 Task: Open Card Conference Performance Review in Board Market Opportunity Analysis and Prioritization to Workspace Enterprise Resource Planning and add a team member Softage.1@softage.net, a label Green, a checklist Project Time Management, an attachment from Trello, a color Green and finally, add a card description 'Update company branding guidelines' and a comment 'This task requires us to be detail-oriented and meticulous, ensuring that we do not miss any important information or details.'. Add a start date 'Jan 18, 1900' with a due date 'Jan 25, 1900'
Action: Mouse moved to (80, 431)
Screenshot: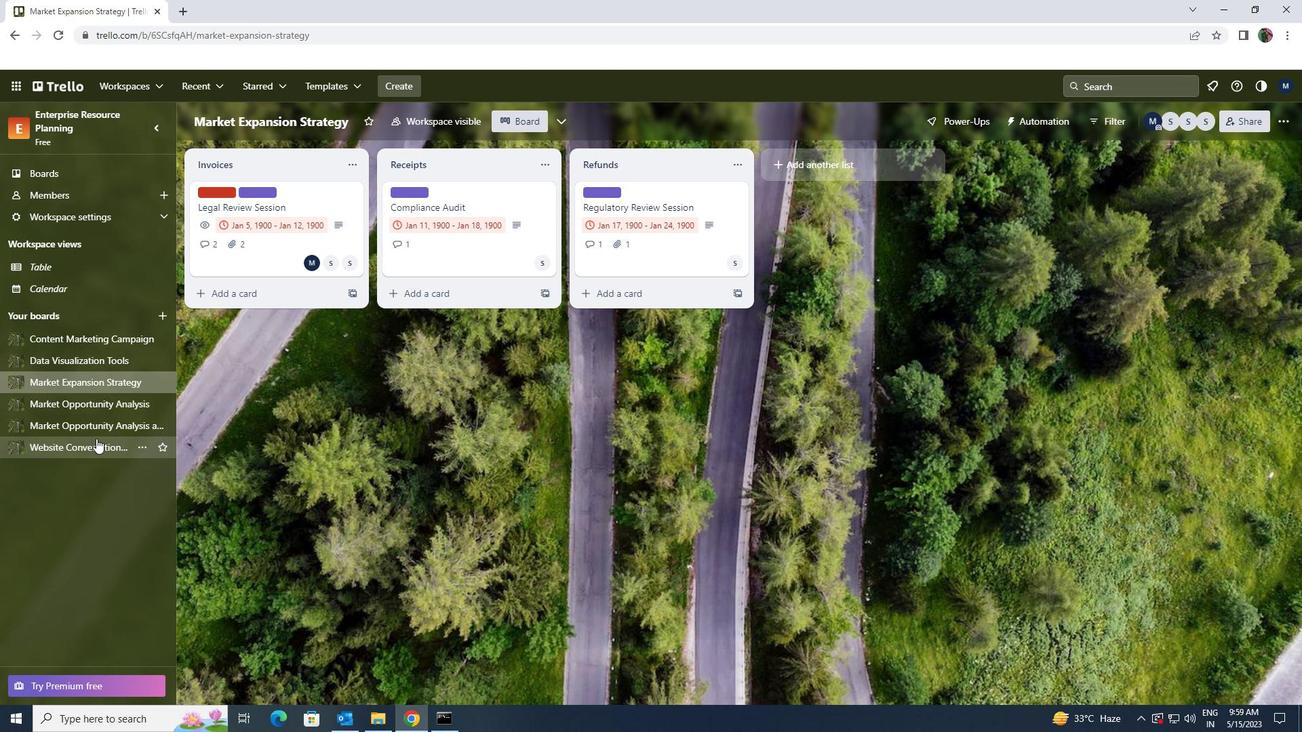 
Action: Mouse pressed left at (80, 431)
Screenshot: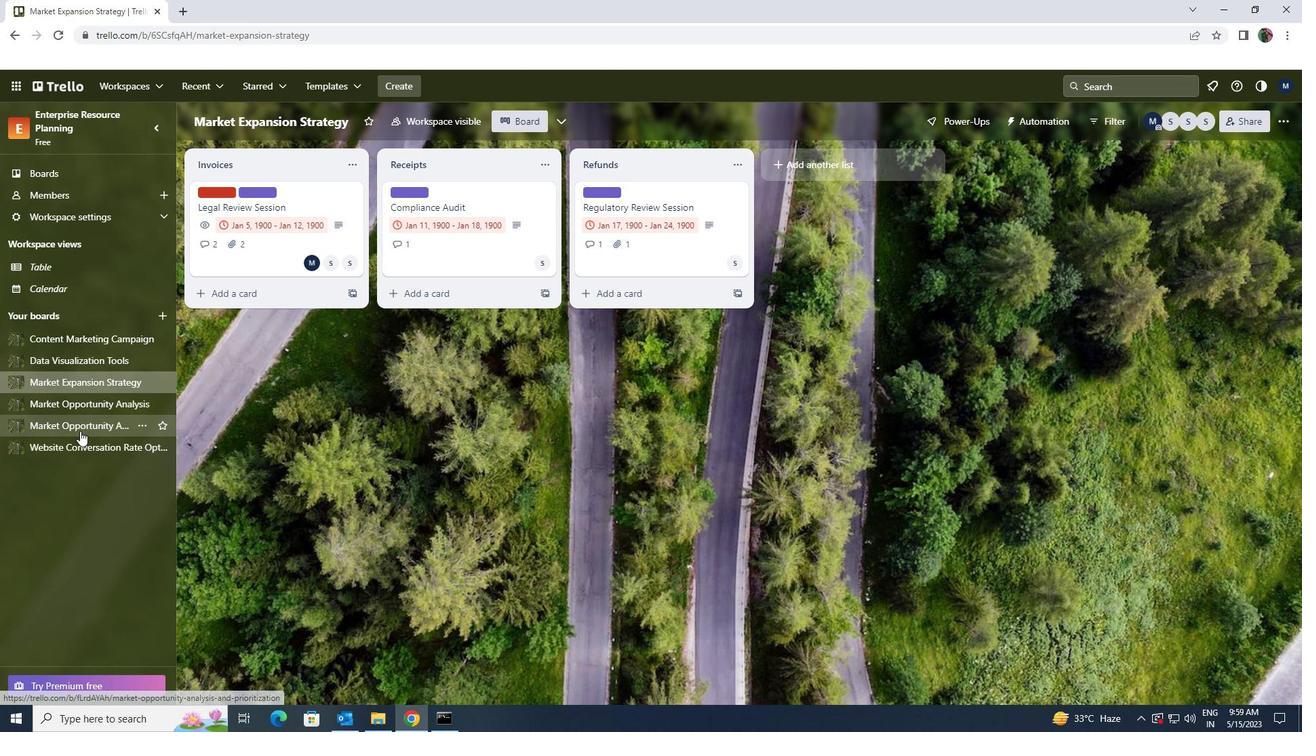 
Action: Mouse moved to (611, 195)
Screenshot: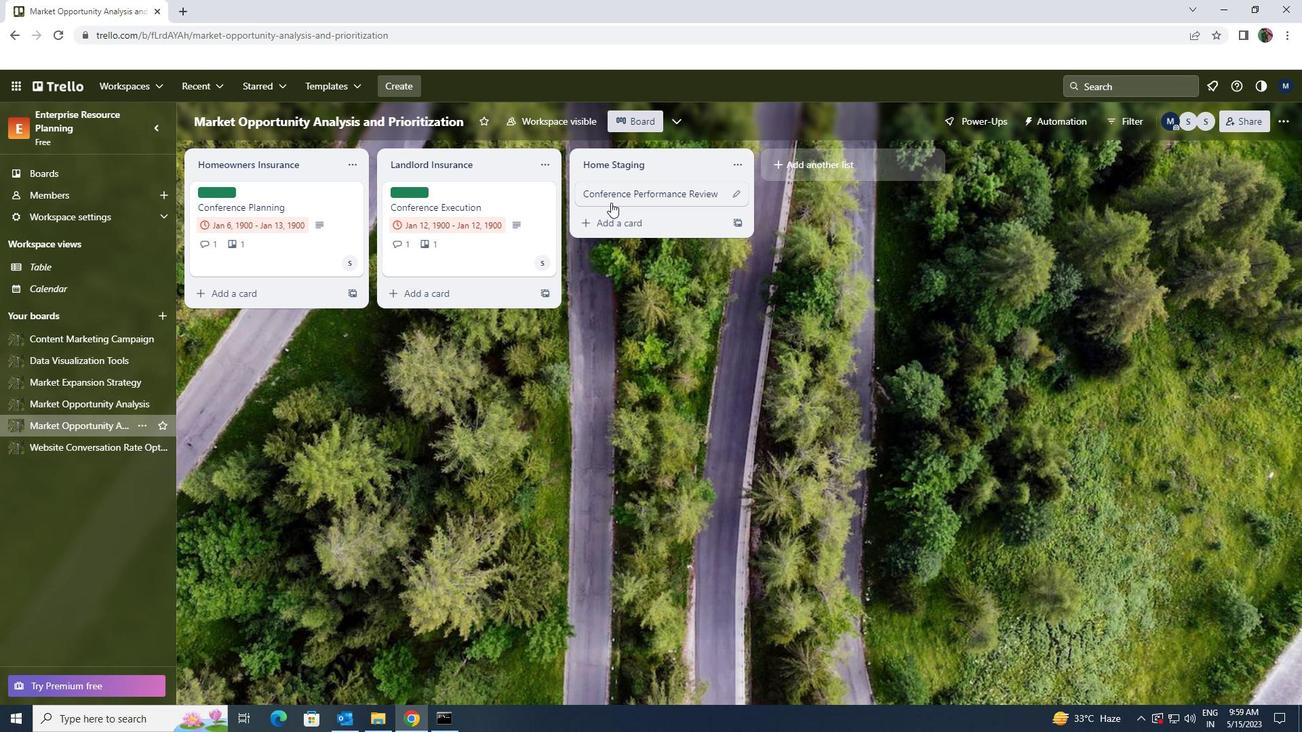 
Action: Mouse pressed left at (611, 195)
Screenshot: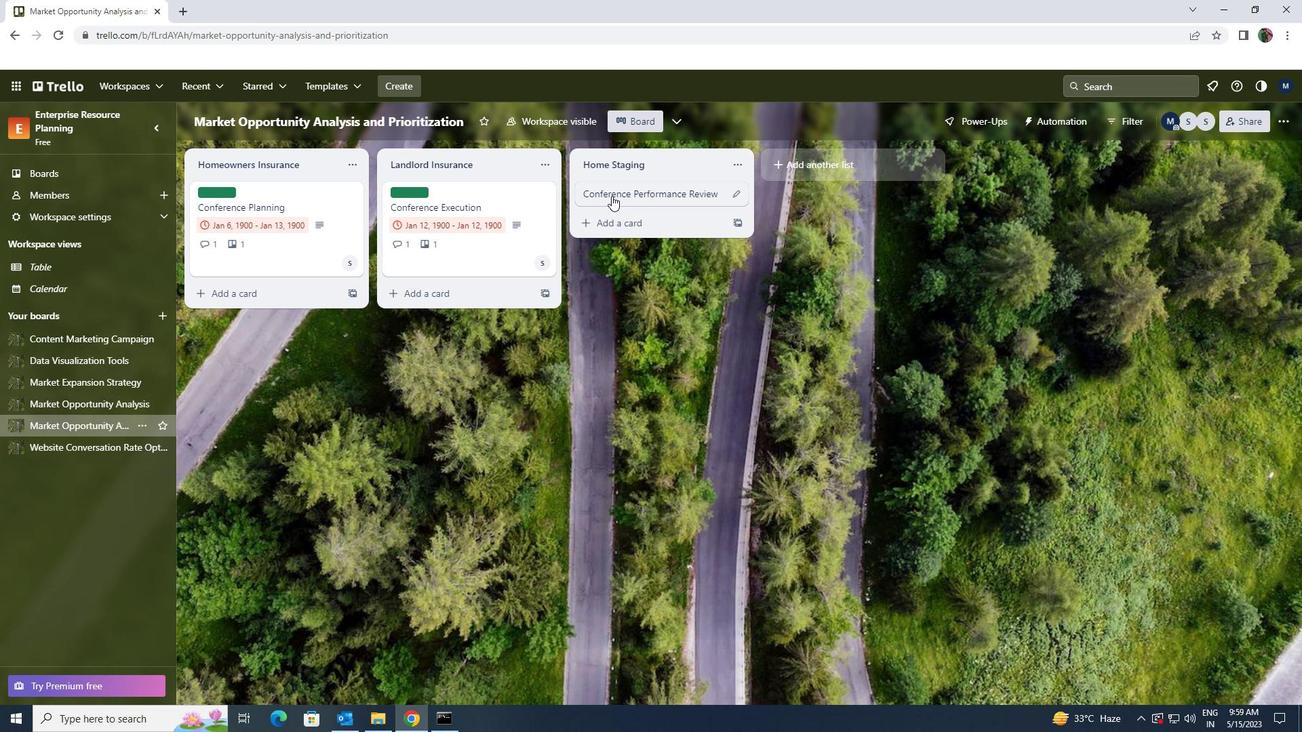 
Action: Mouse moved to (806, 236)
Screenshot: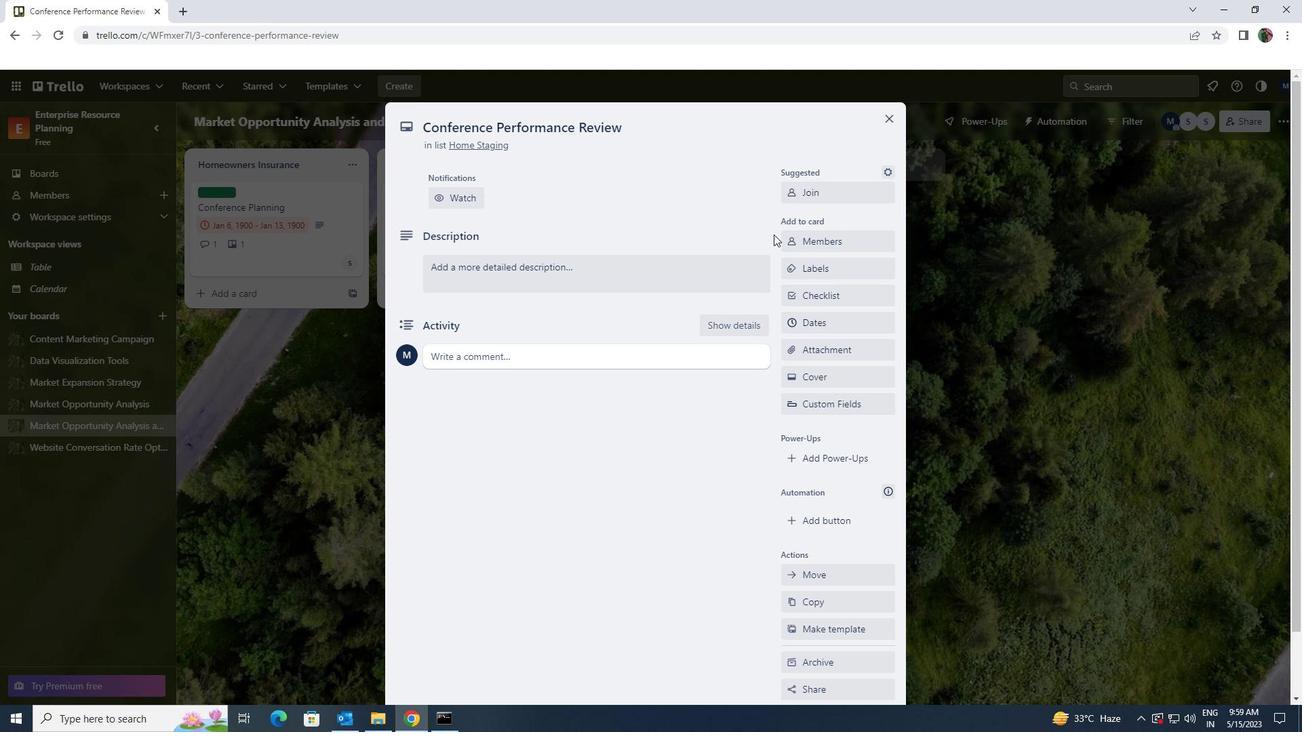 
Action: Mouse pressed left at (806, 236)
Screenshot: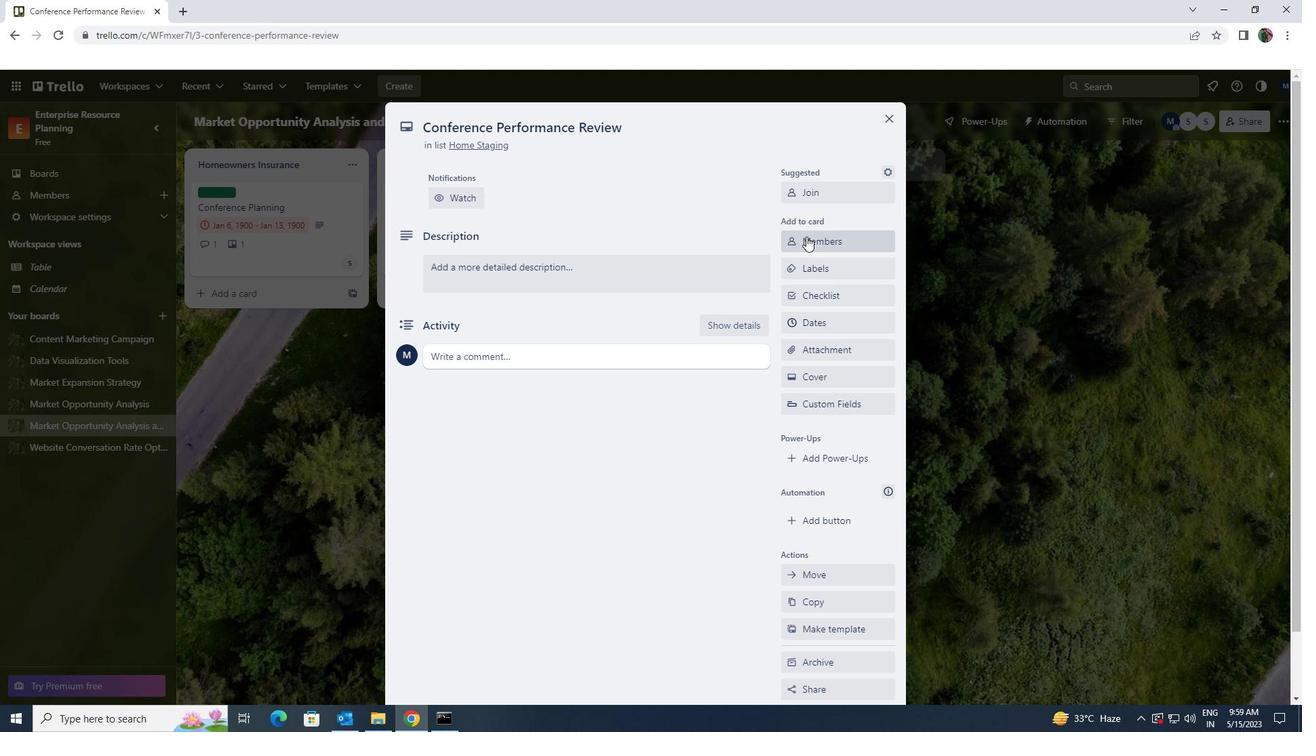 
Action: Key pressed sog<Key.backspace>ftage.1<Key.shift><Key.shift><Key.shift><Key.shift><Key.shift><Key.shift><Key.shift><Key.shift><Key.shift><Key.shift><Key.shift><Key.shift><Key.shift><Key.shift><Key.shift><Key.shift><Key.shift>@SOFTAGE.M<Key.backspace>NET
Screenshot: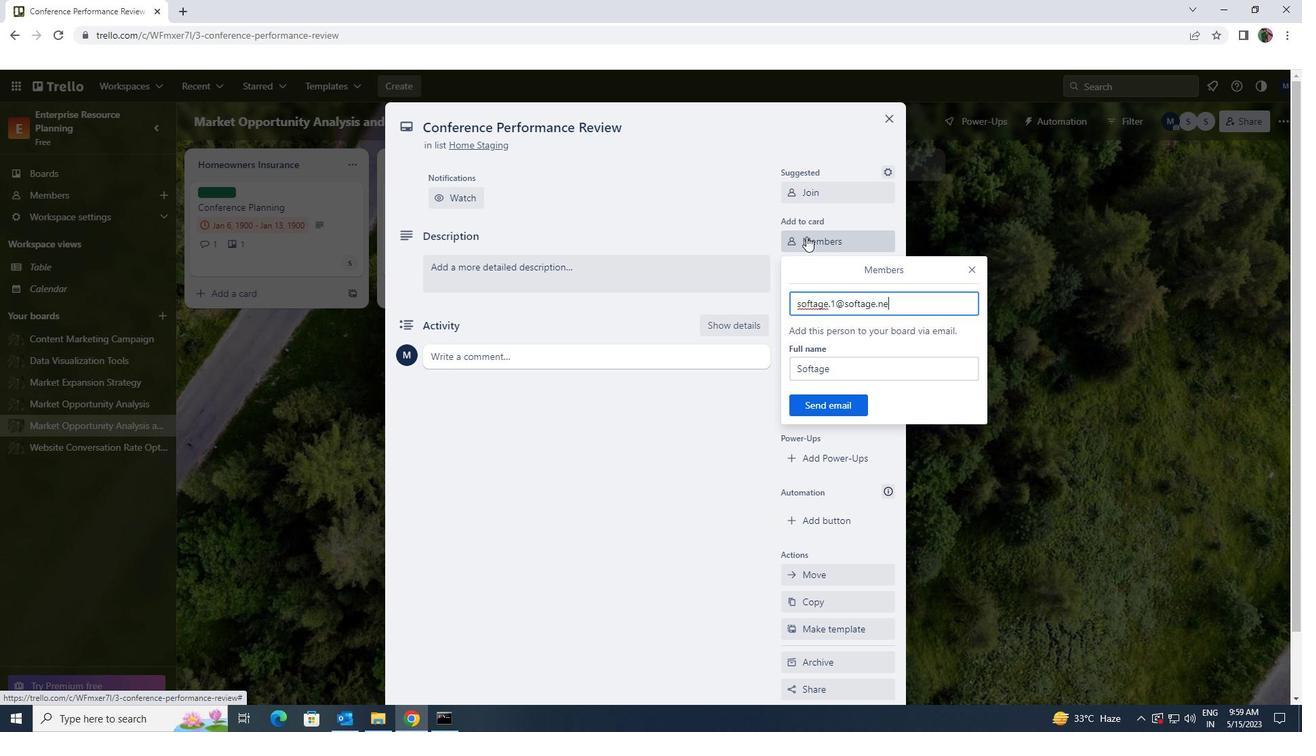 
Action: Mouse moved to (833, 396)
Screenshot: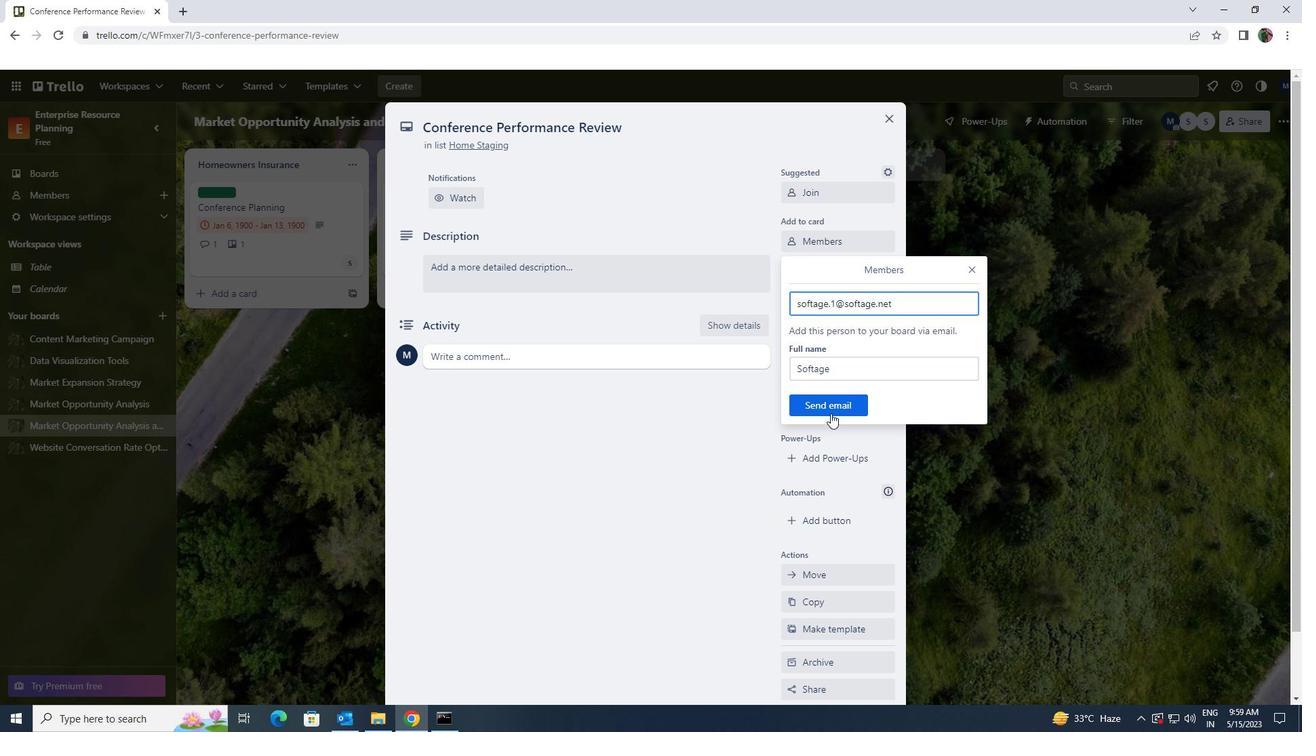 
Action: Mouse pressed left at (833, 396)
Screenshot: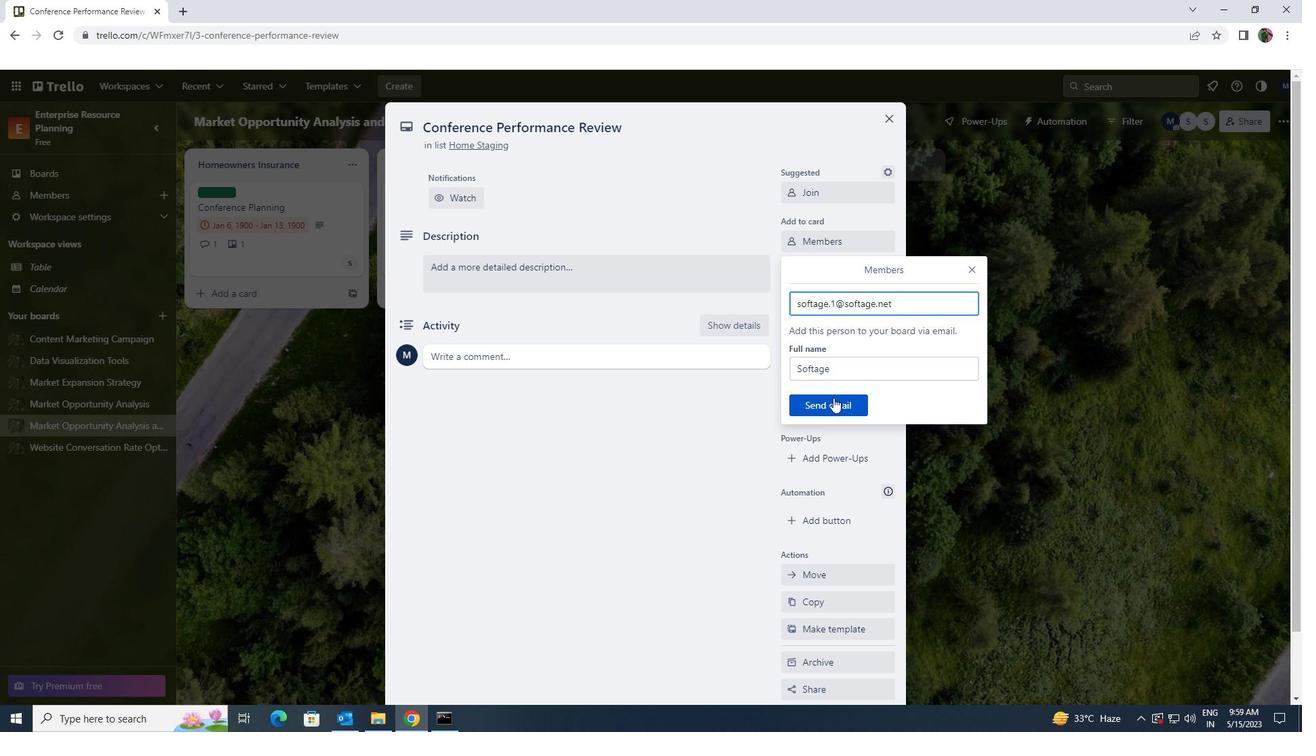 
Action: Mouse moved to (847, 274)
Screenshot: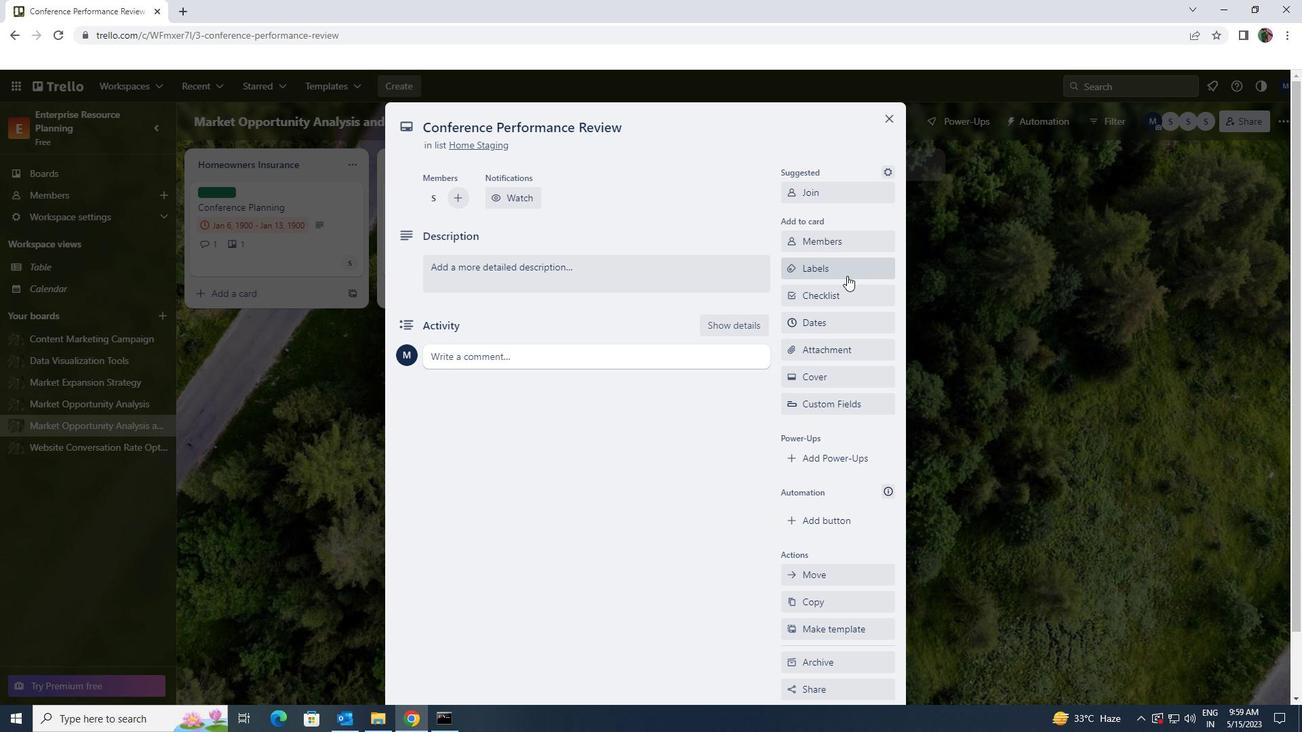 
Action: Mouse pressed left at (847, 274)
Screenshot: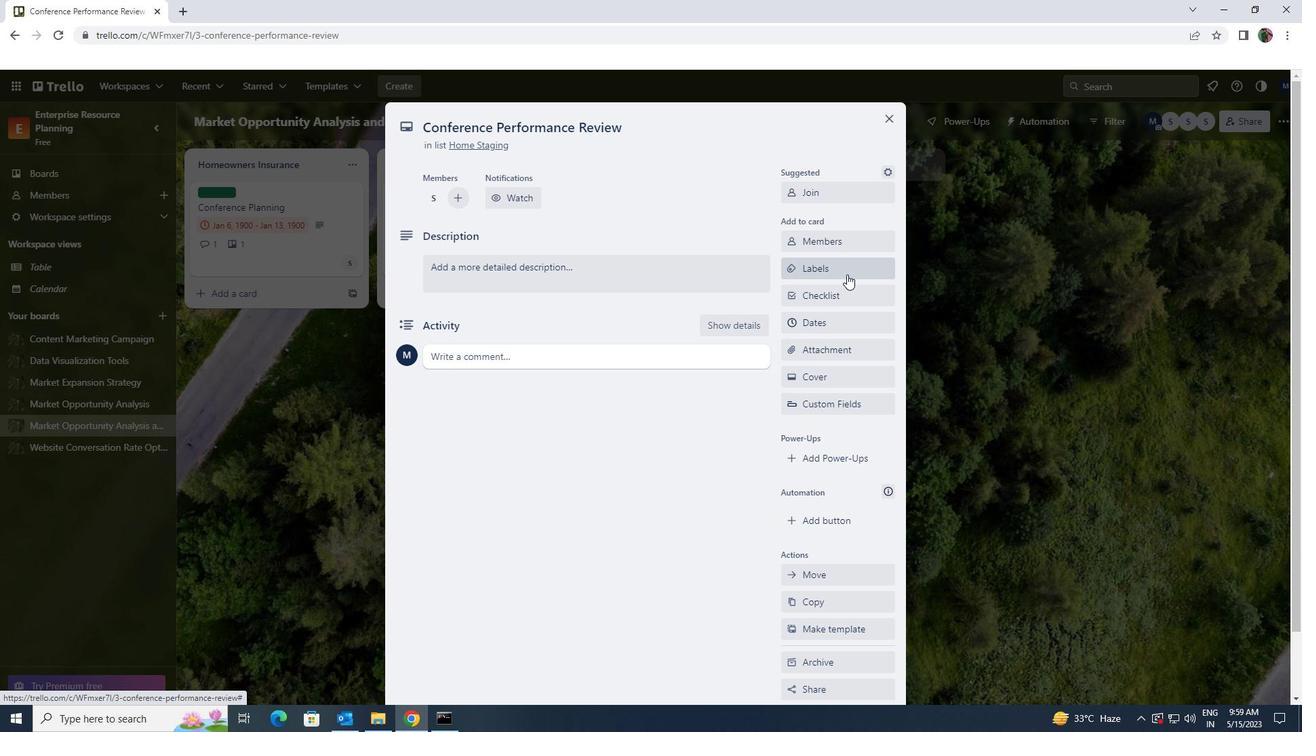
Action: Mouse moved to (895, 553)
Screenshot: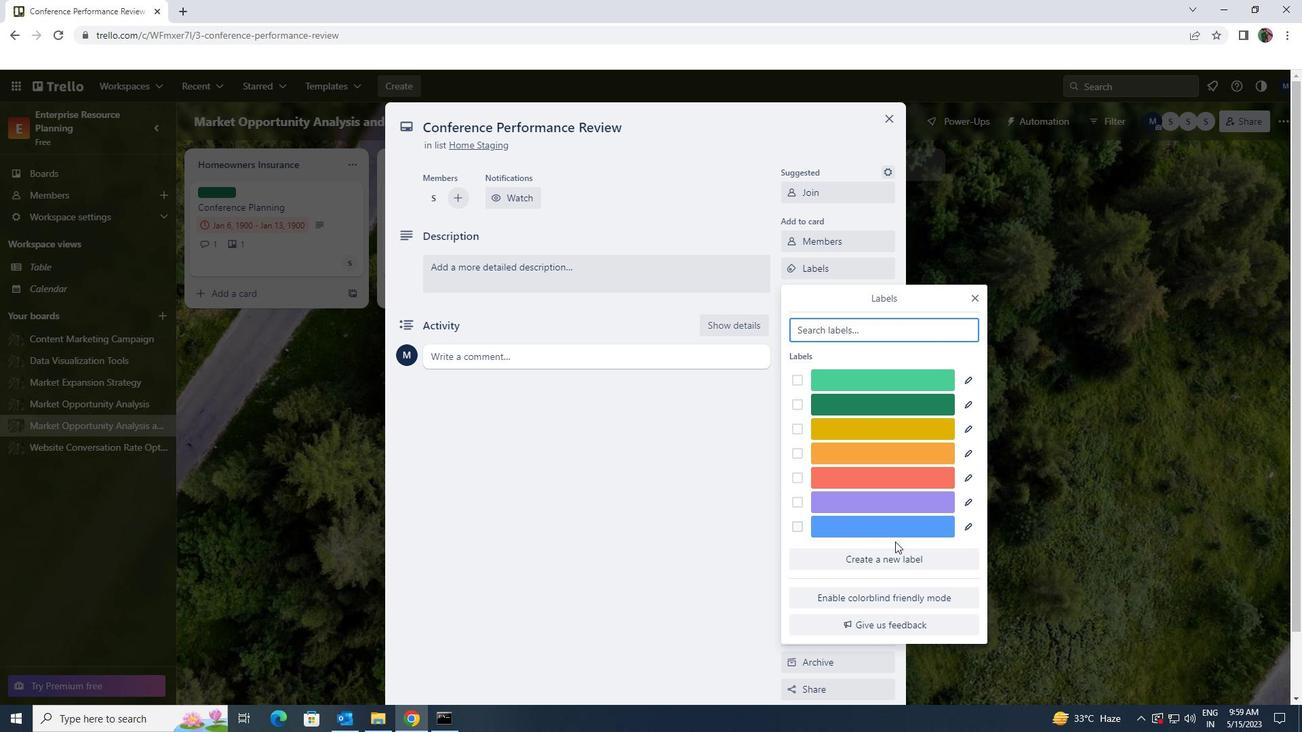 
Action: Mouse pressed left at (895, 553)
Screenshot: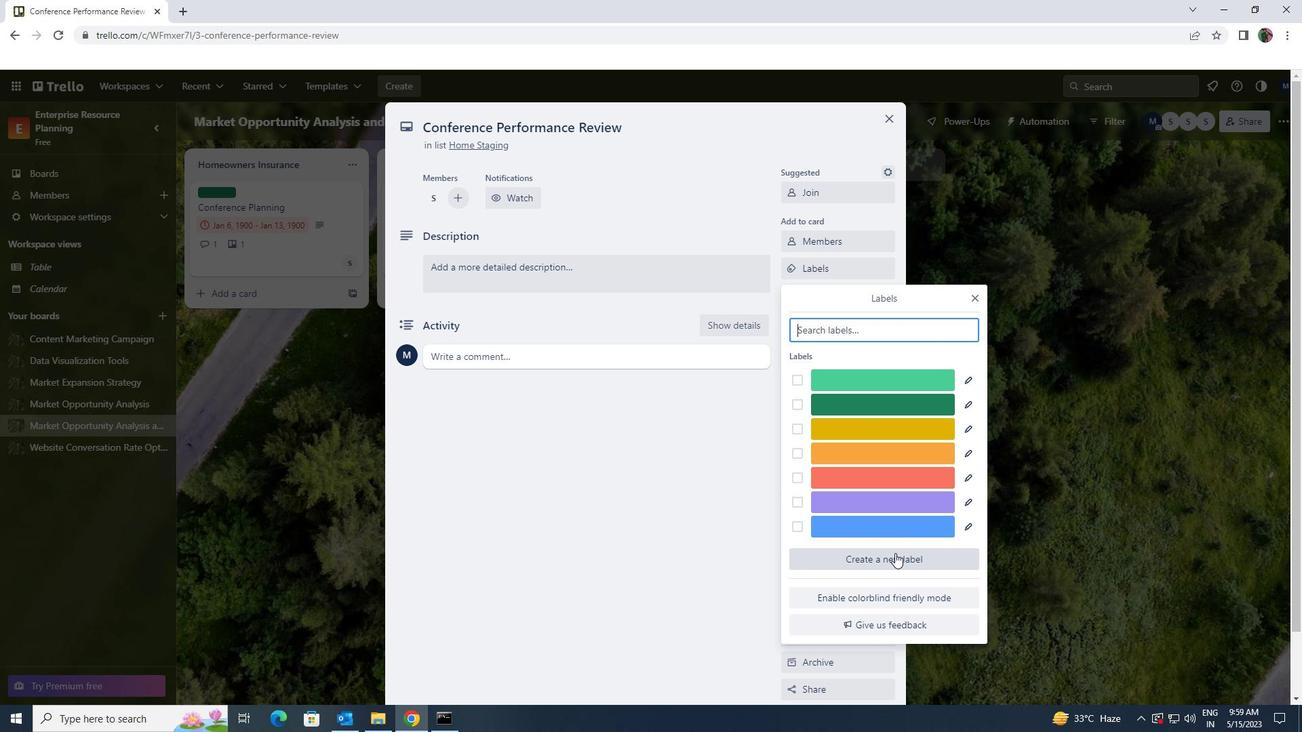 
Action: Mouse moved to (803, 512)
Screenshot: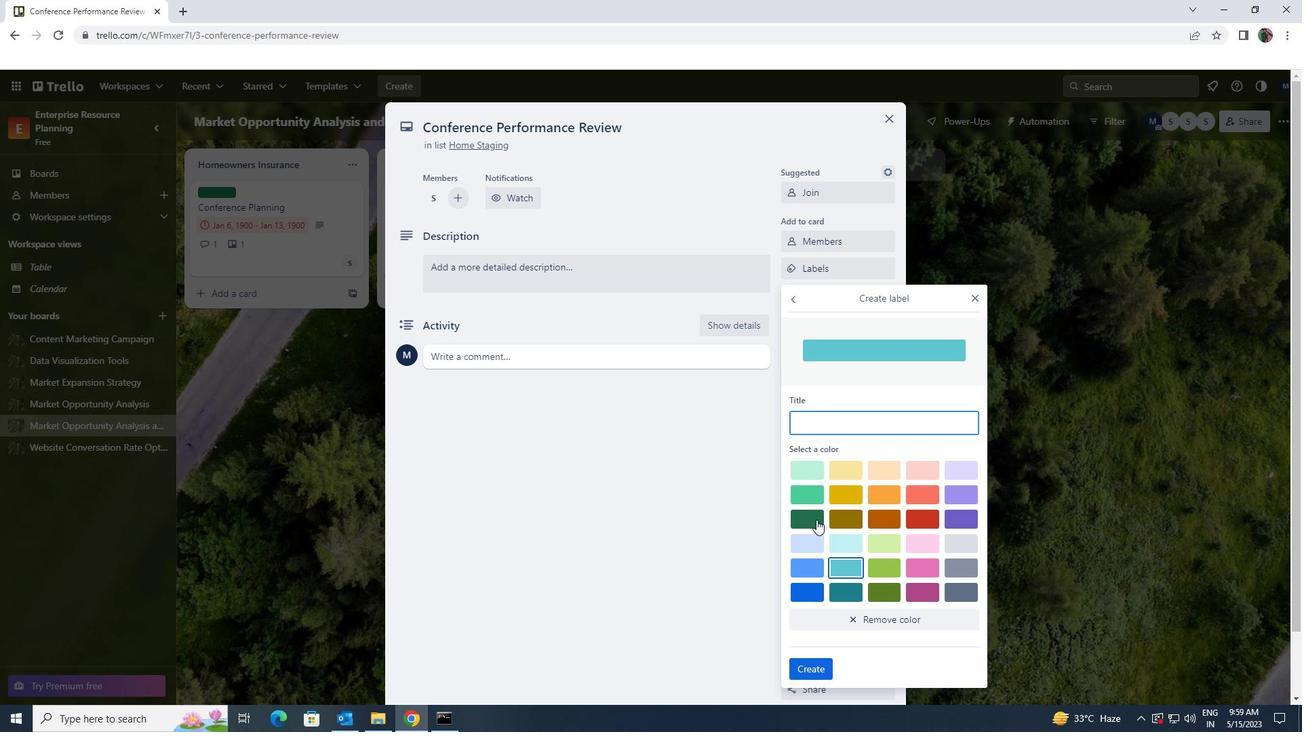 
Action: Mouse pressed left at (803, 512)
Screenshot: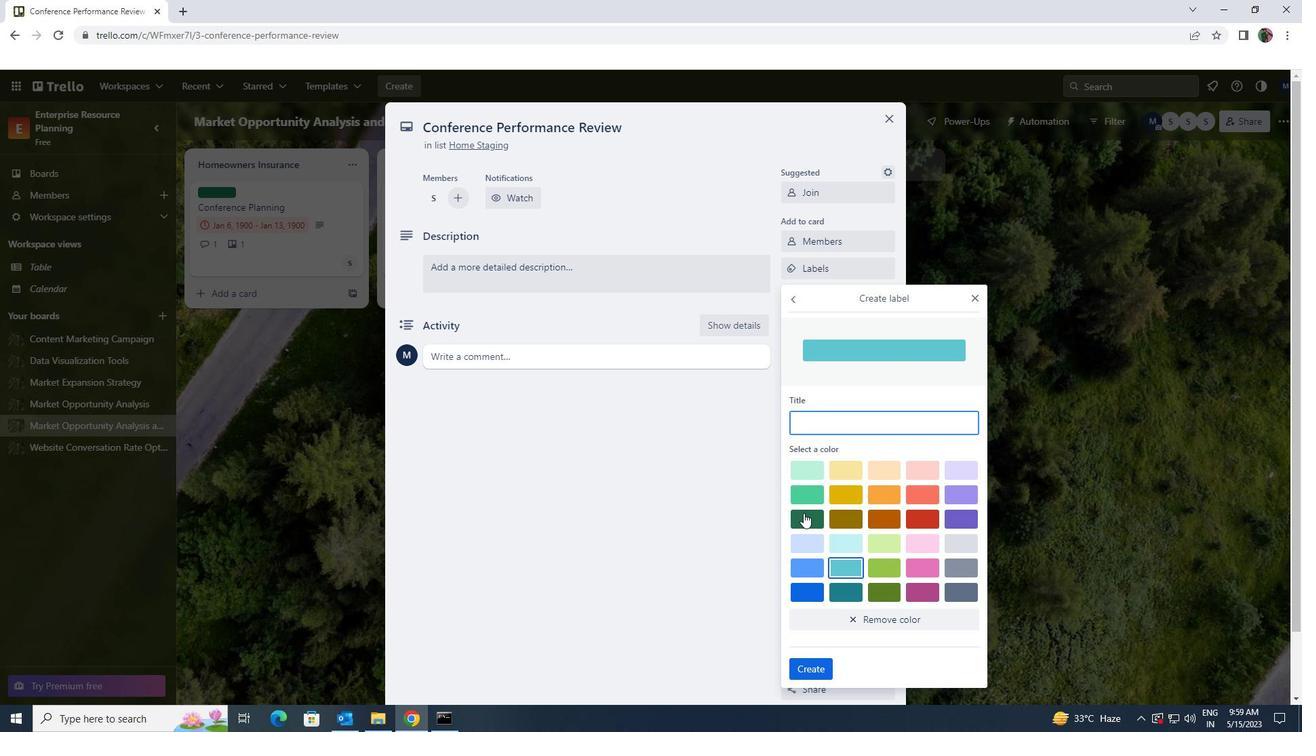 
Action: Mouse moved to (818, 674)
Screenshot: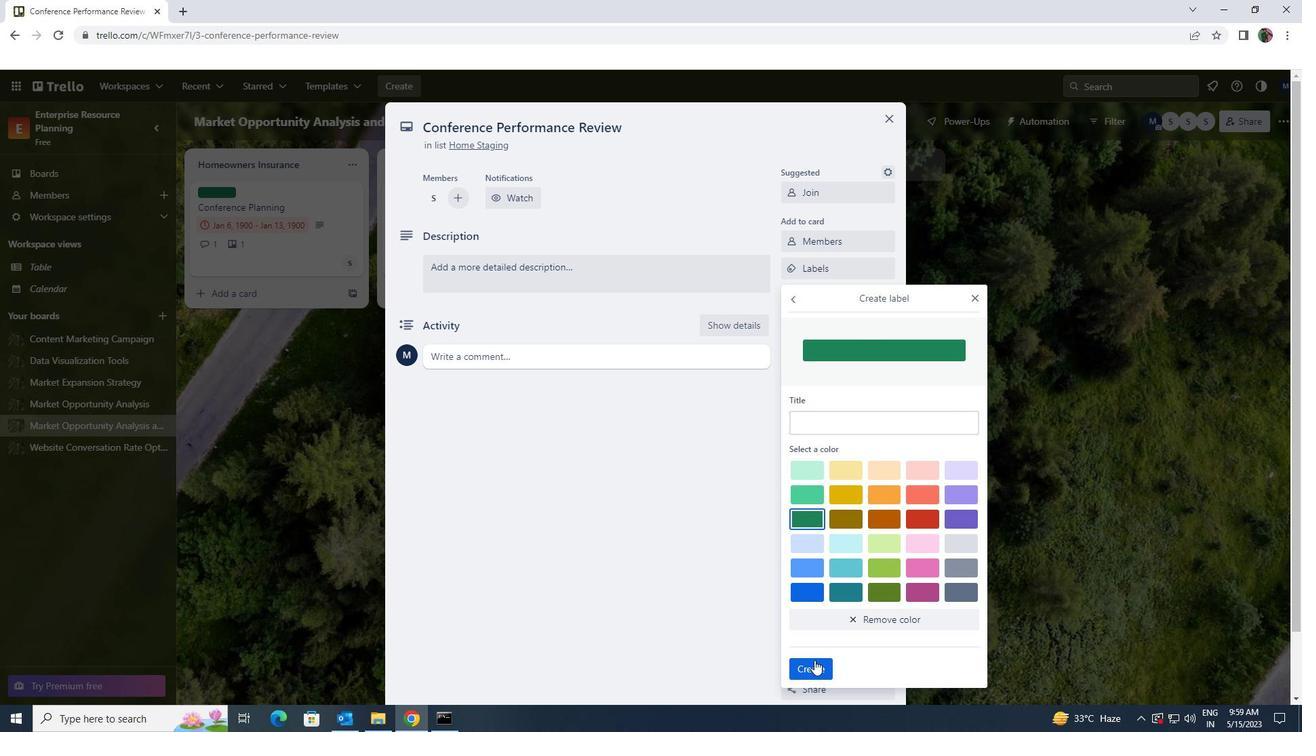 
Action: Mouse pressed left at (818, 674)
Screenshot: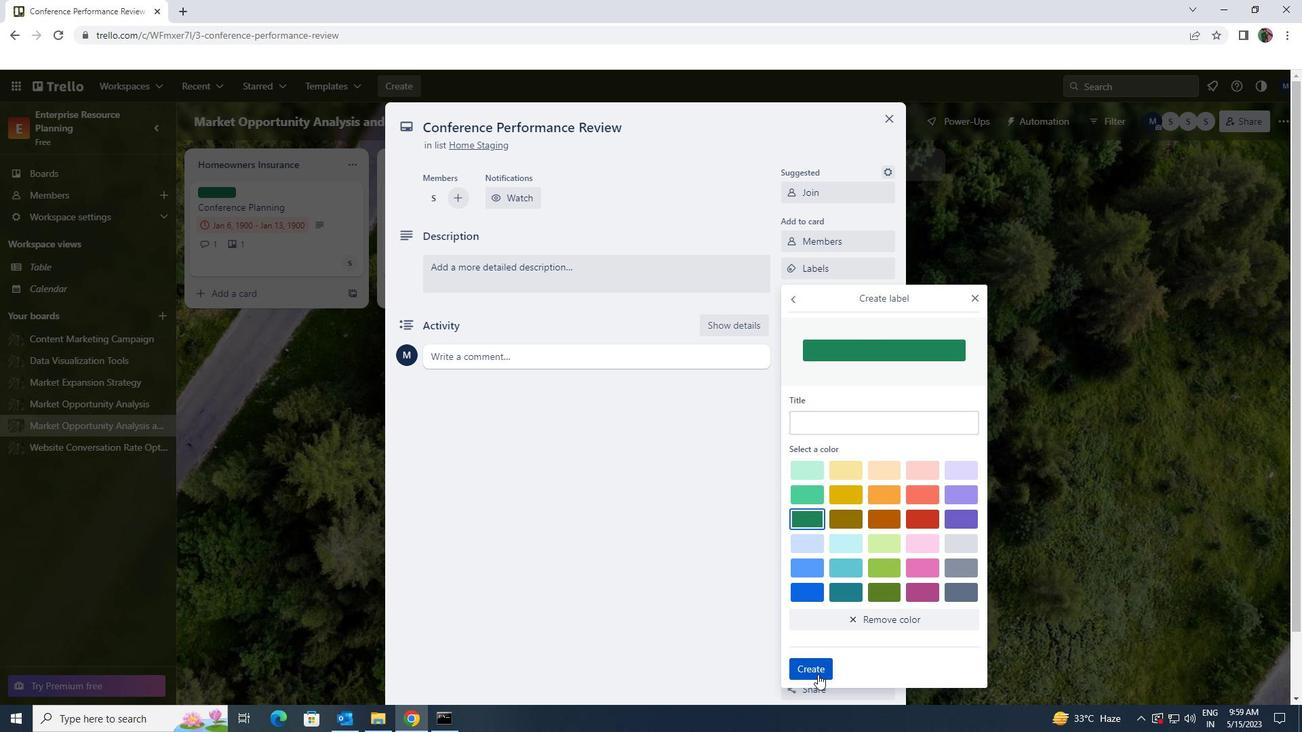 
Action: Mouse moved to (976, 299)
Screenshot: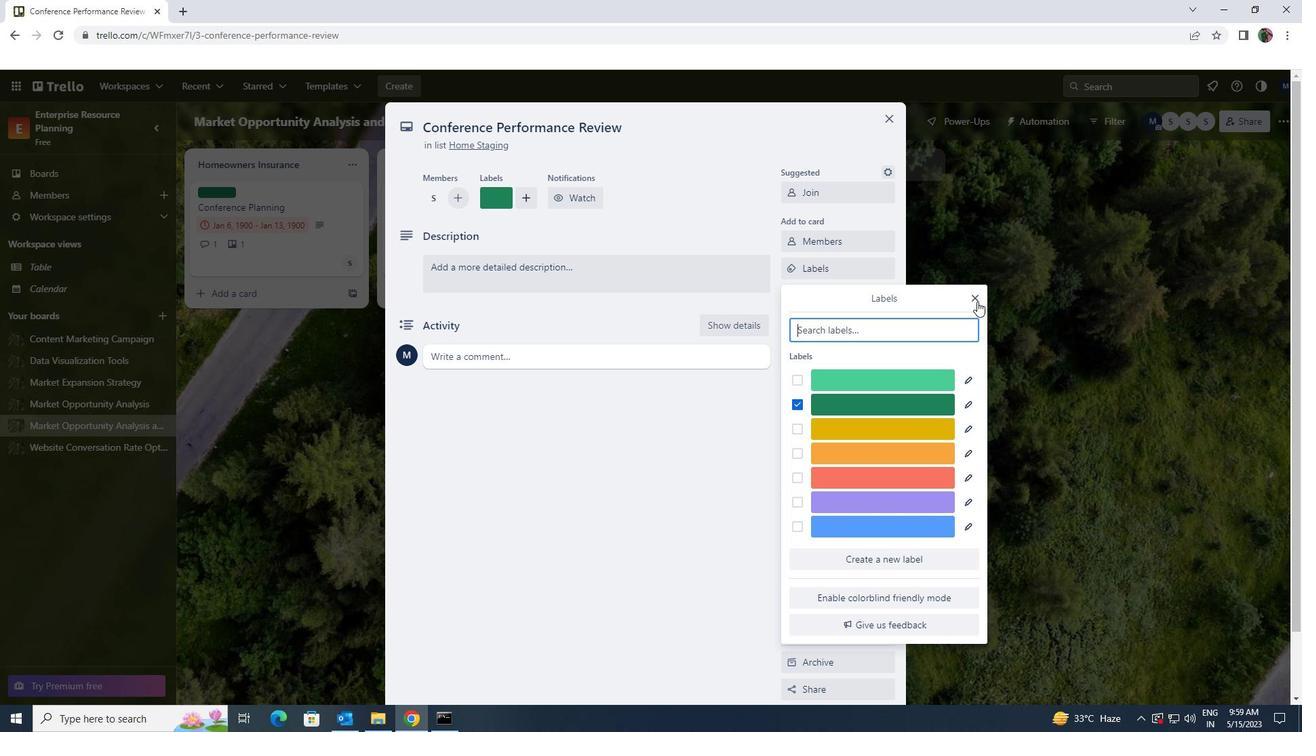 
Action: Mouse pressed left at (976, 299)
Screenshot: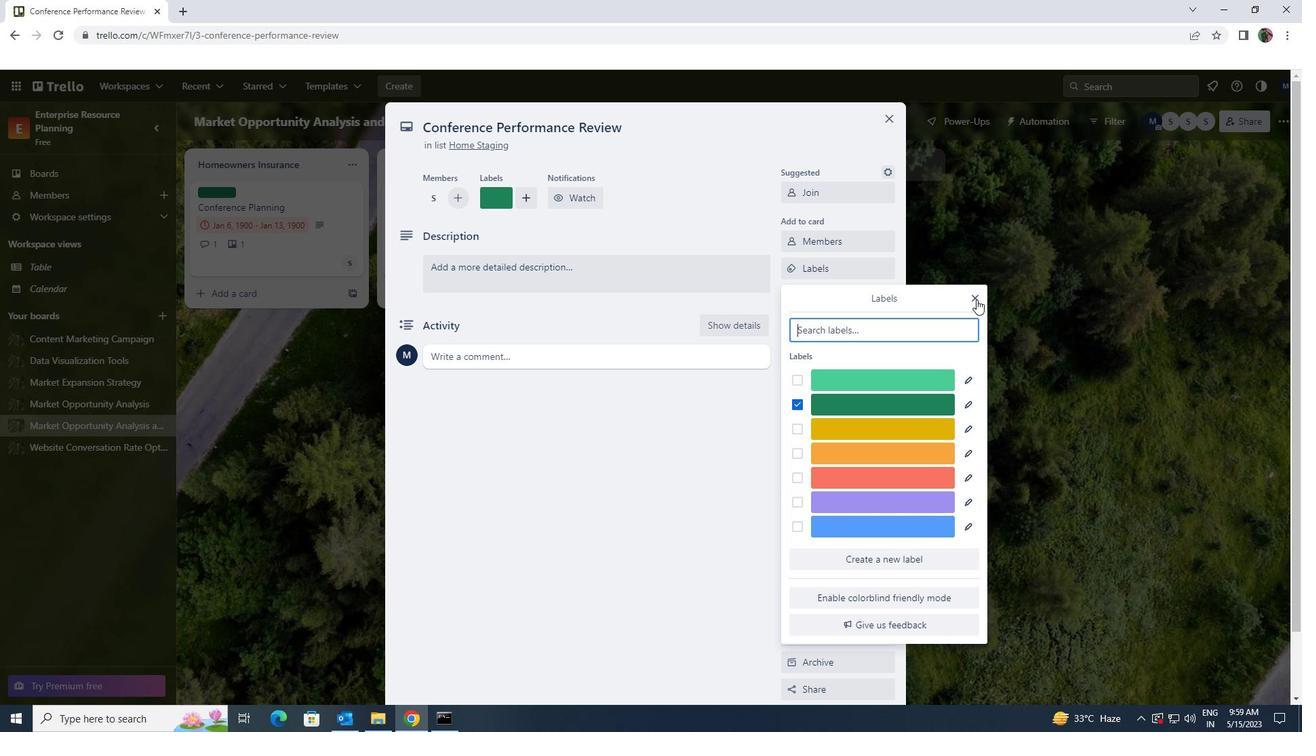
Action: Mouse moved to (870, 287)
Screenshot: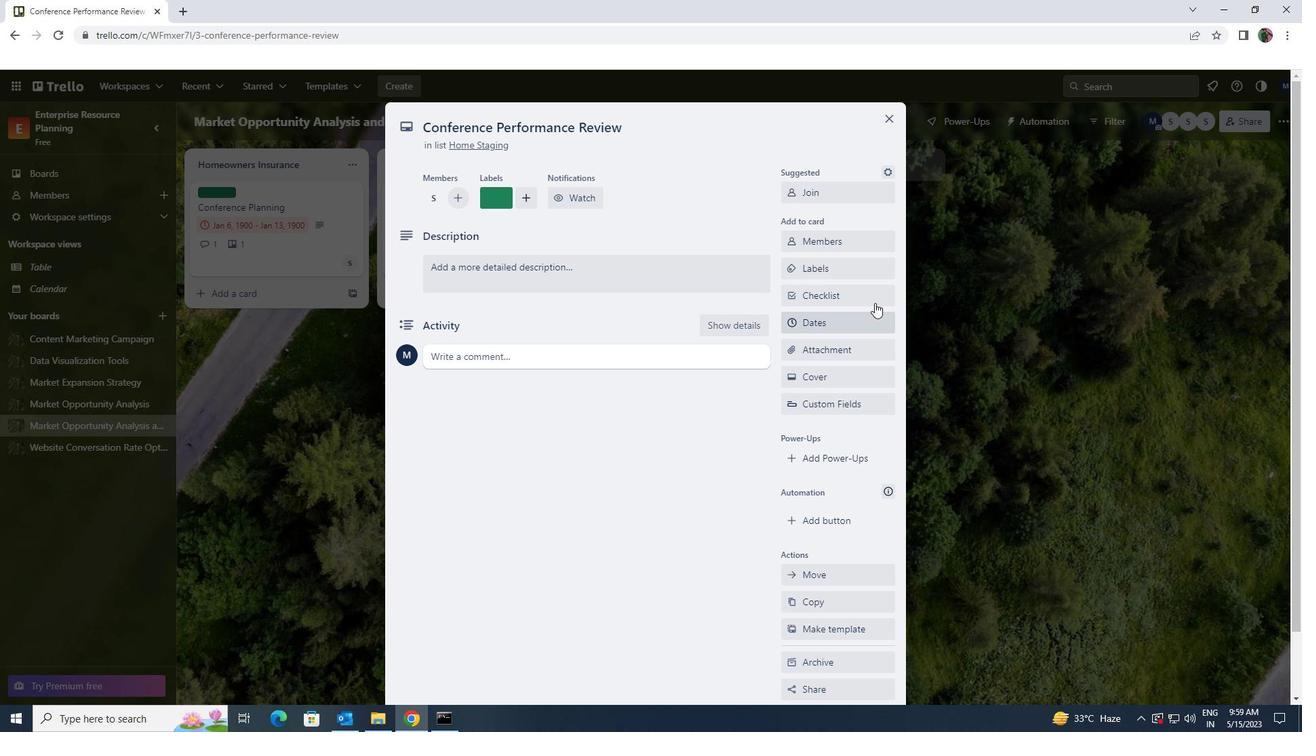 
Action: Mouse pressed left at (870, 287)
Screenshot: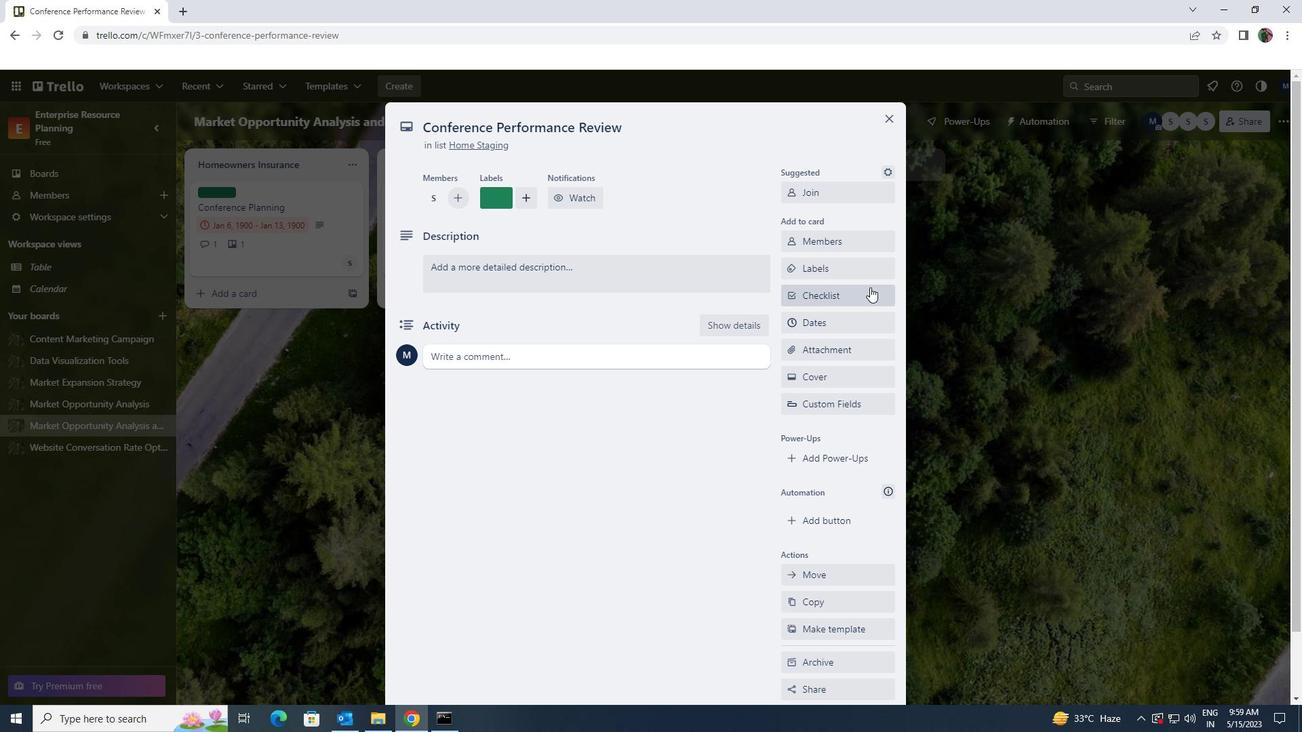 
Action: Key pressed <Key.shift><Key.shift>PROJECT<Key.space>TIME<Key.space>MANAGEMENT
Screenshot: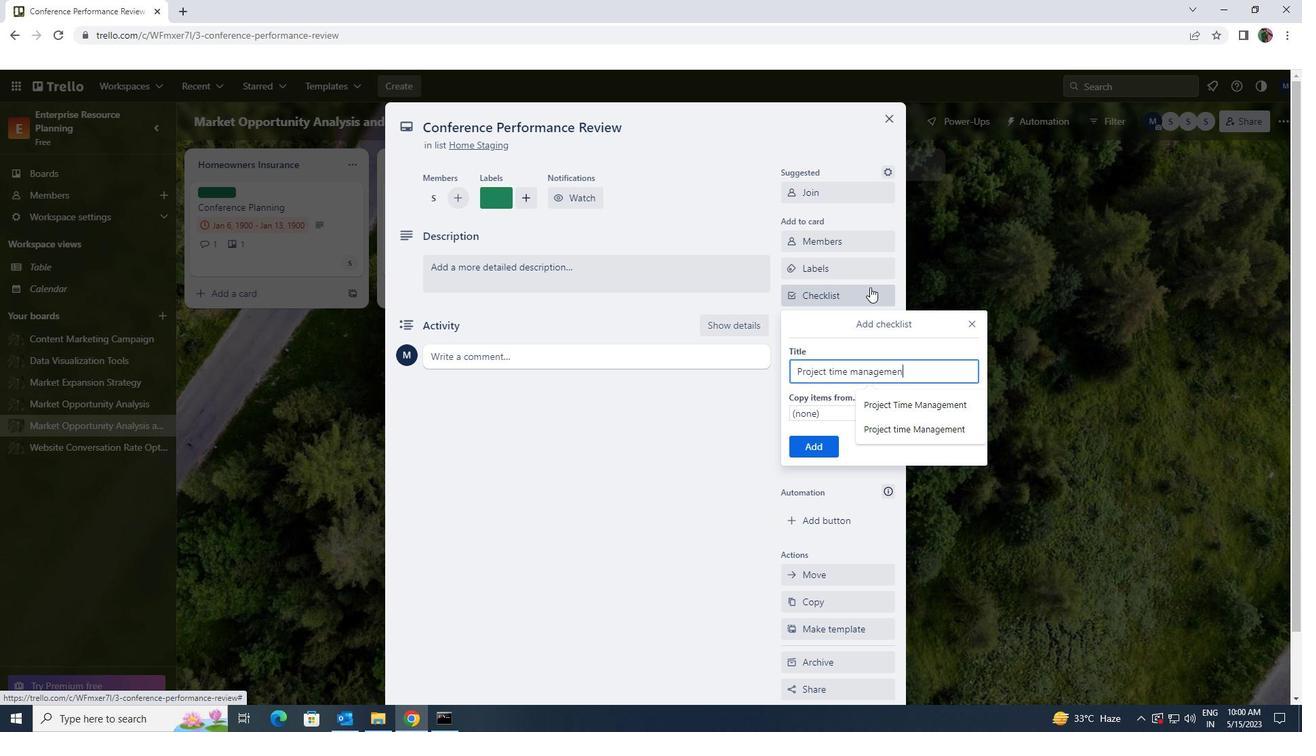 
Action: Mouse moved to (865, 306)
Screenshot: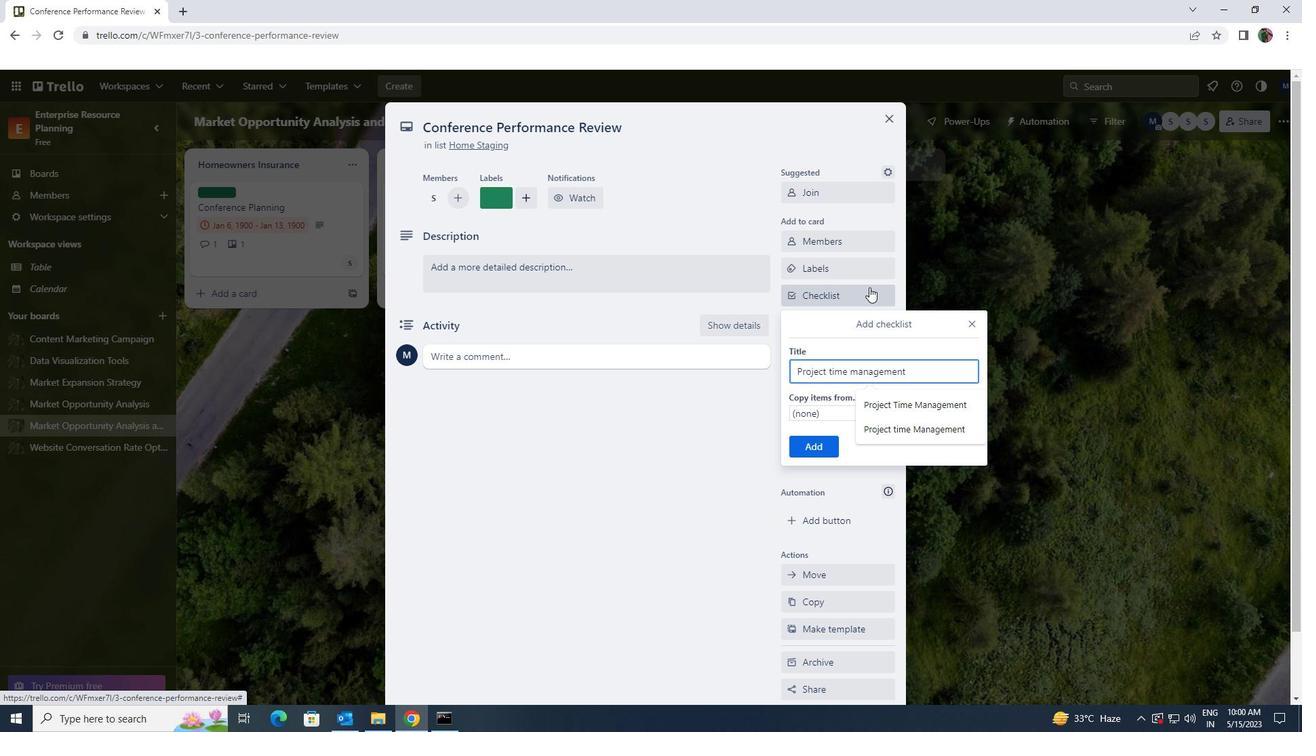 
Action: Mouse scrolled (865, 305) with delta (0, 0)
Screenshot: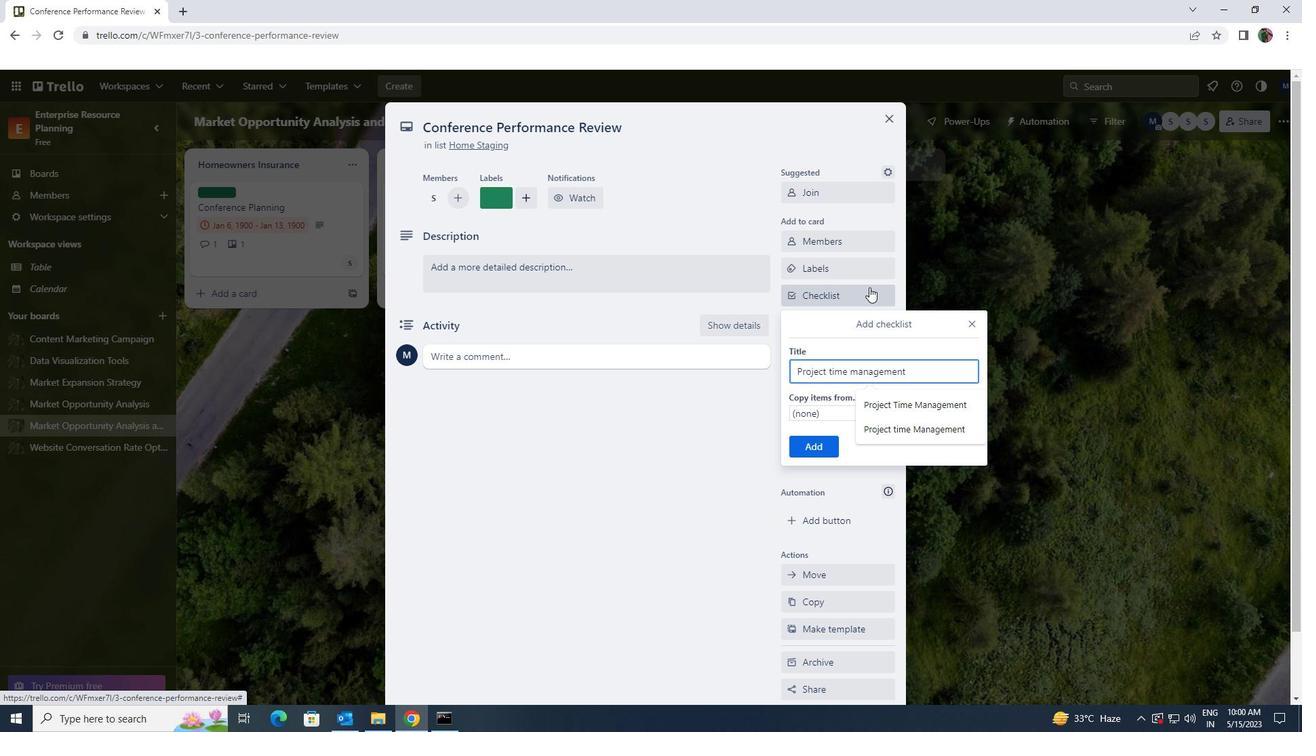 
Action: Mouse moved to (825, 442)
Screenshot: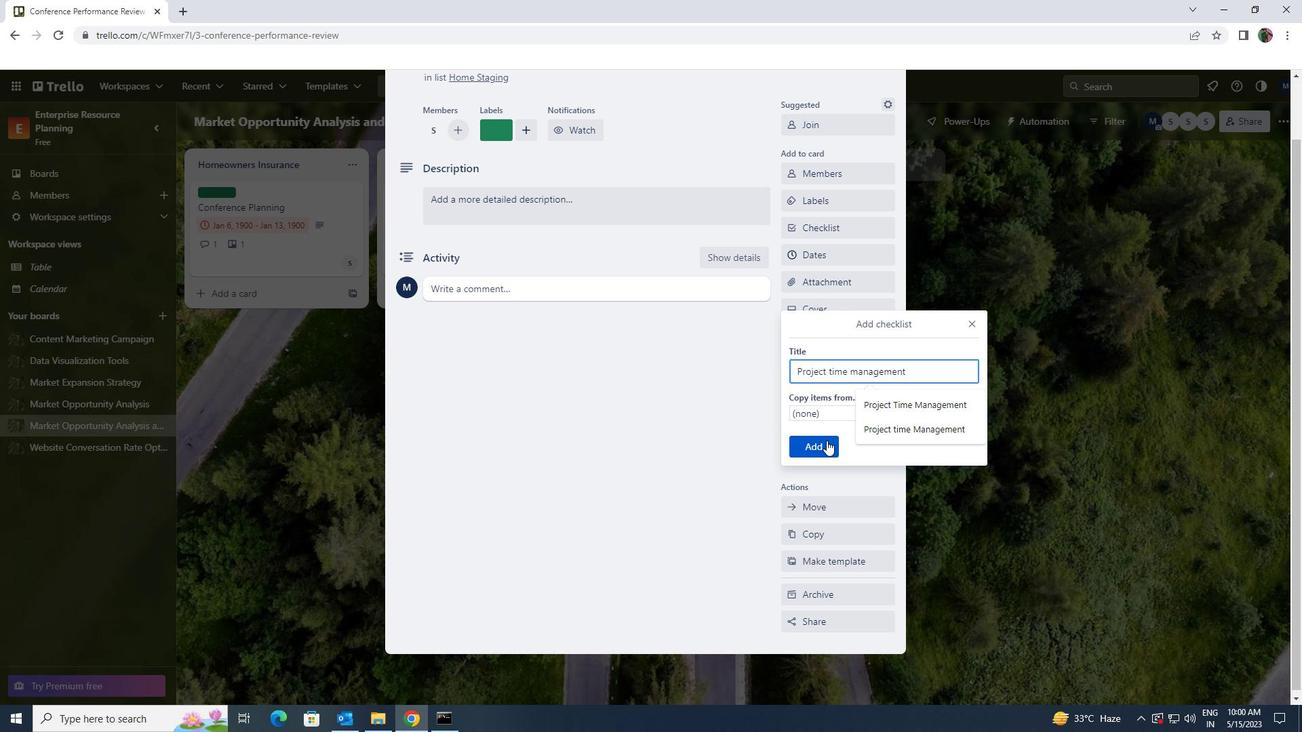 
Action: Mouse pressed left at (825, 442)
Screenshot: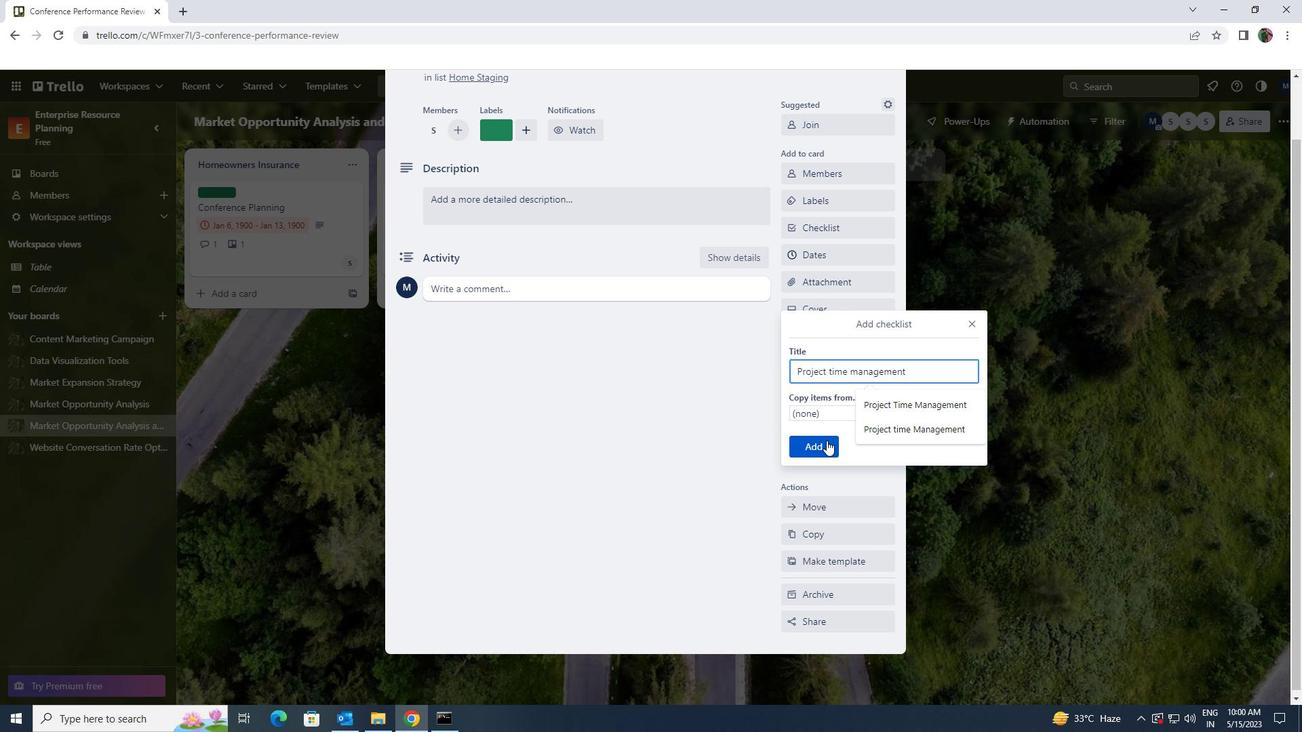 
Action: Mouse moved to (845, 283)
Screenshot: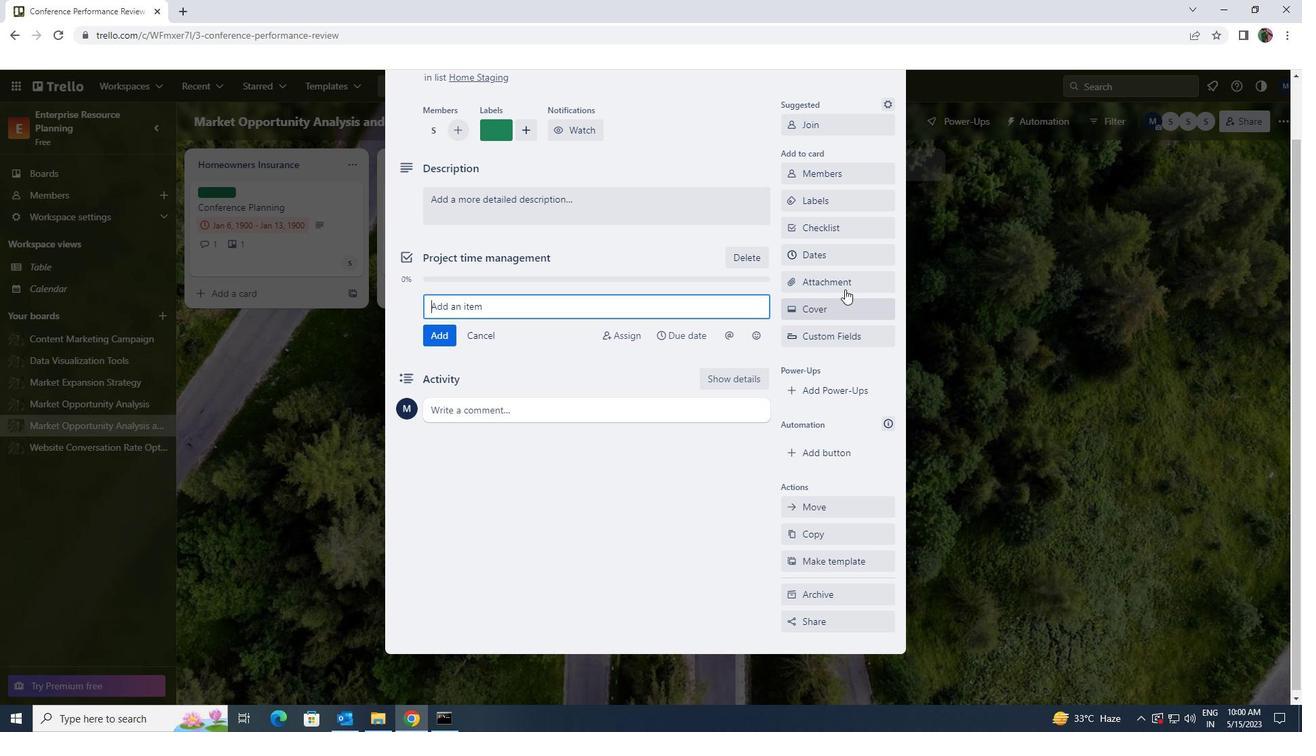 
Action: Mouse pressed left at (845, 283)
Screenshot: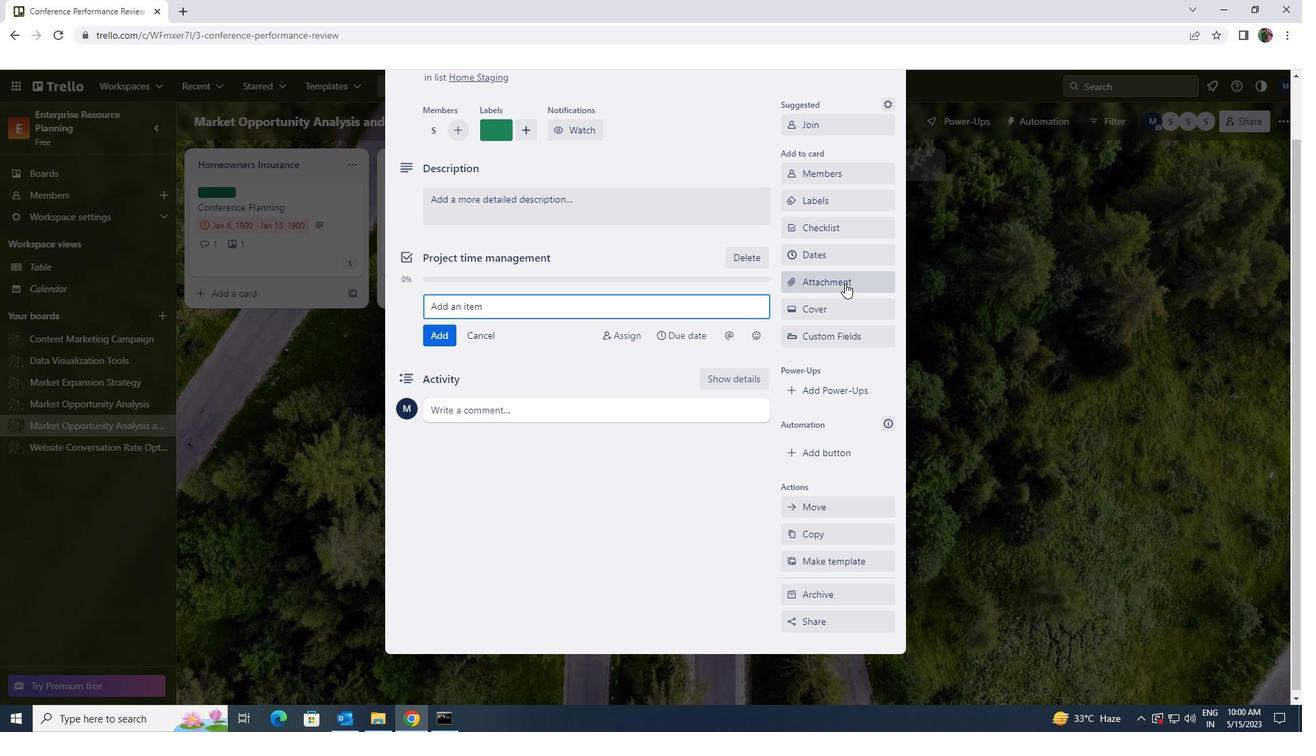 
Action: Mouse moved to (832, 365)
Screenshot: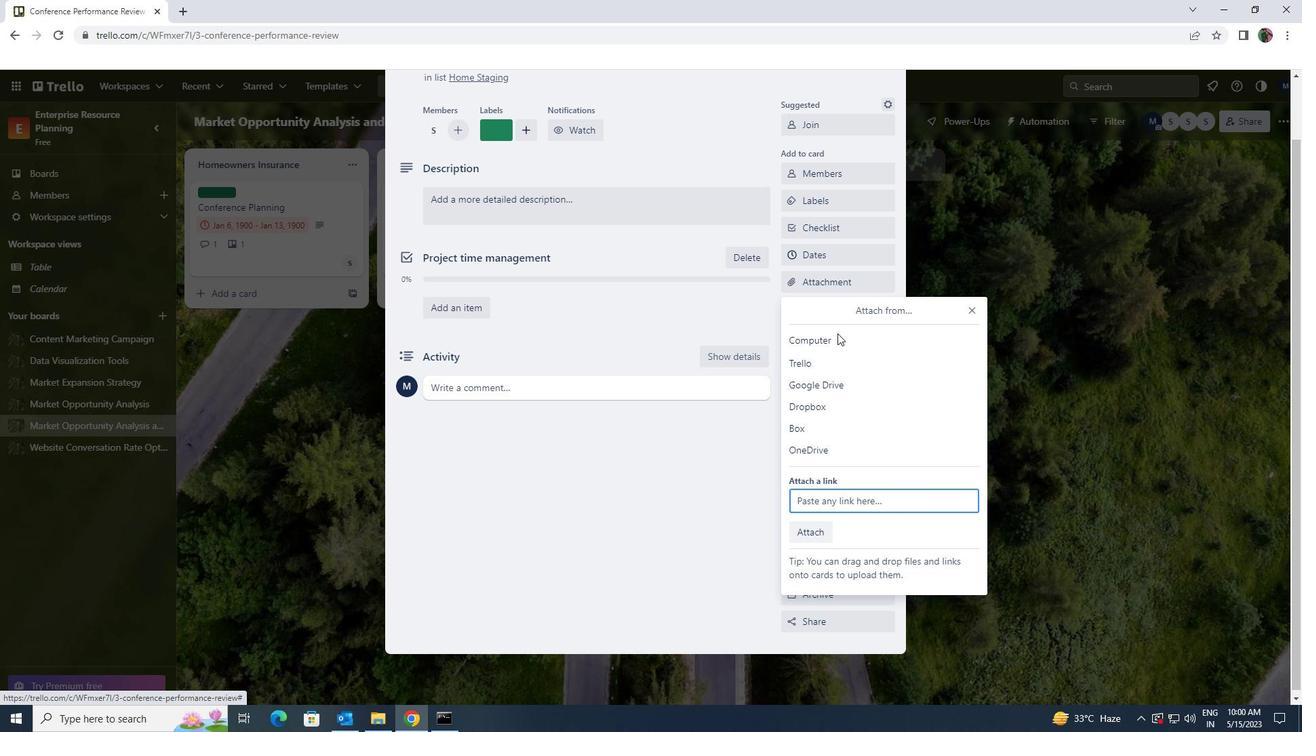 
Action: Mouse pressed left at (832, 365)
Screenshot: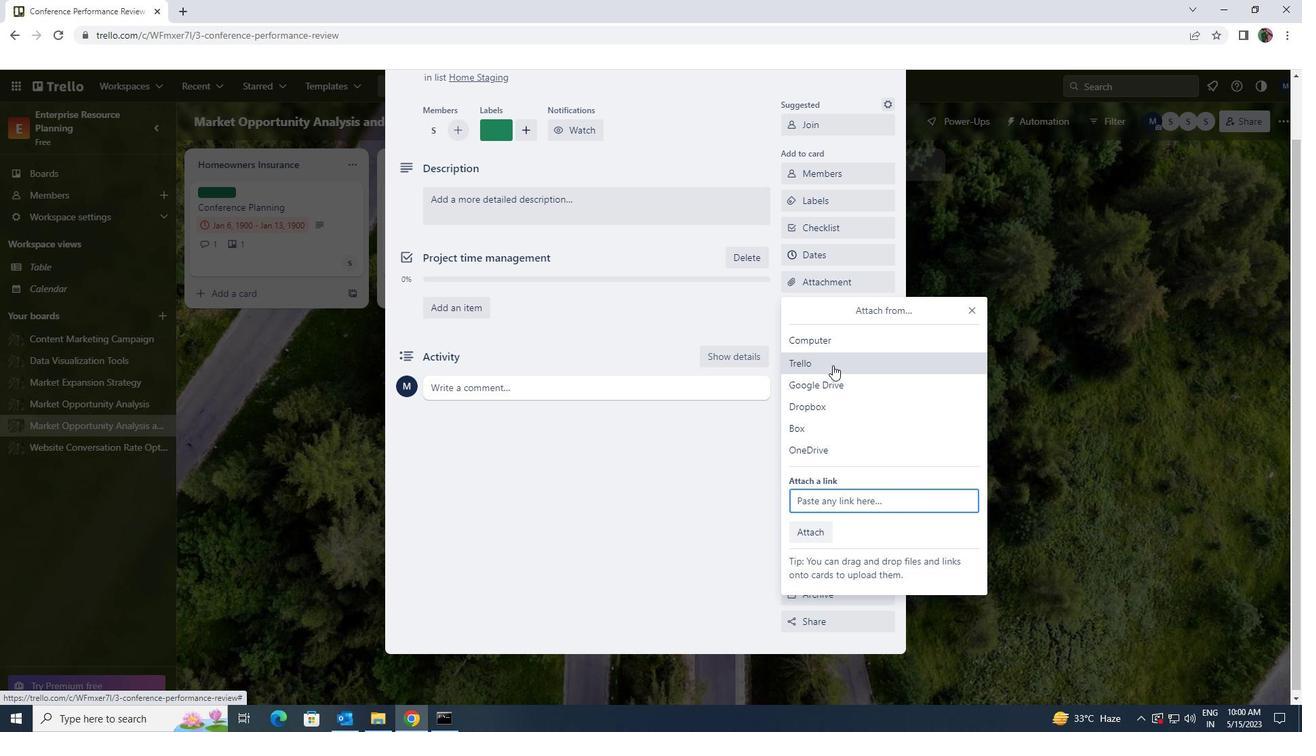 
Action: Mouse moved to (832, 419)
Screenshot: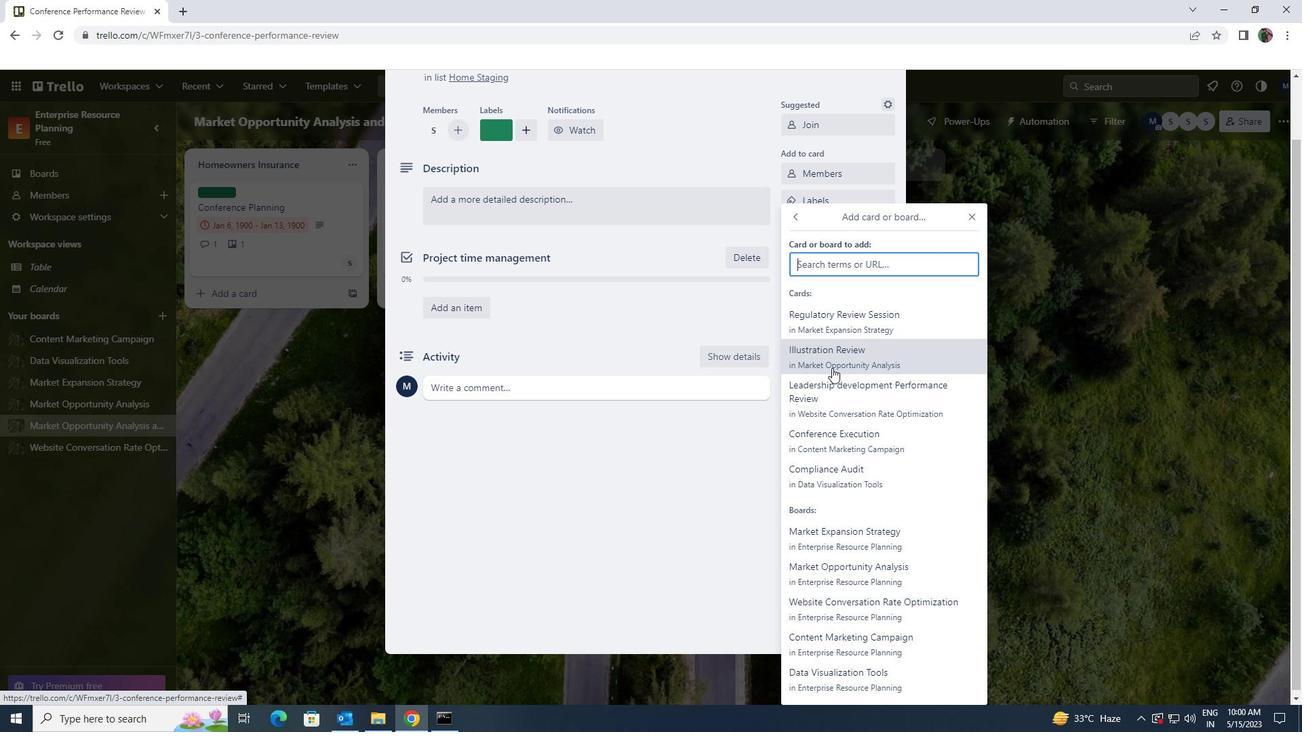 
Action: Mouse pressed left at (832, 419)
Screenshot: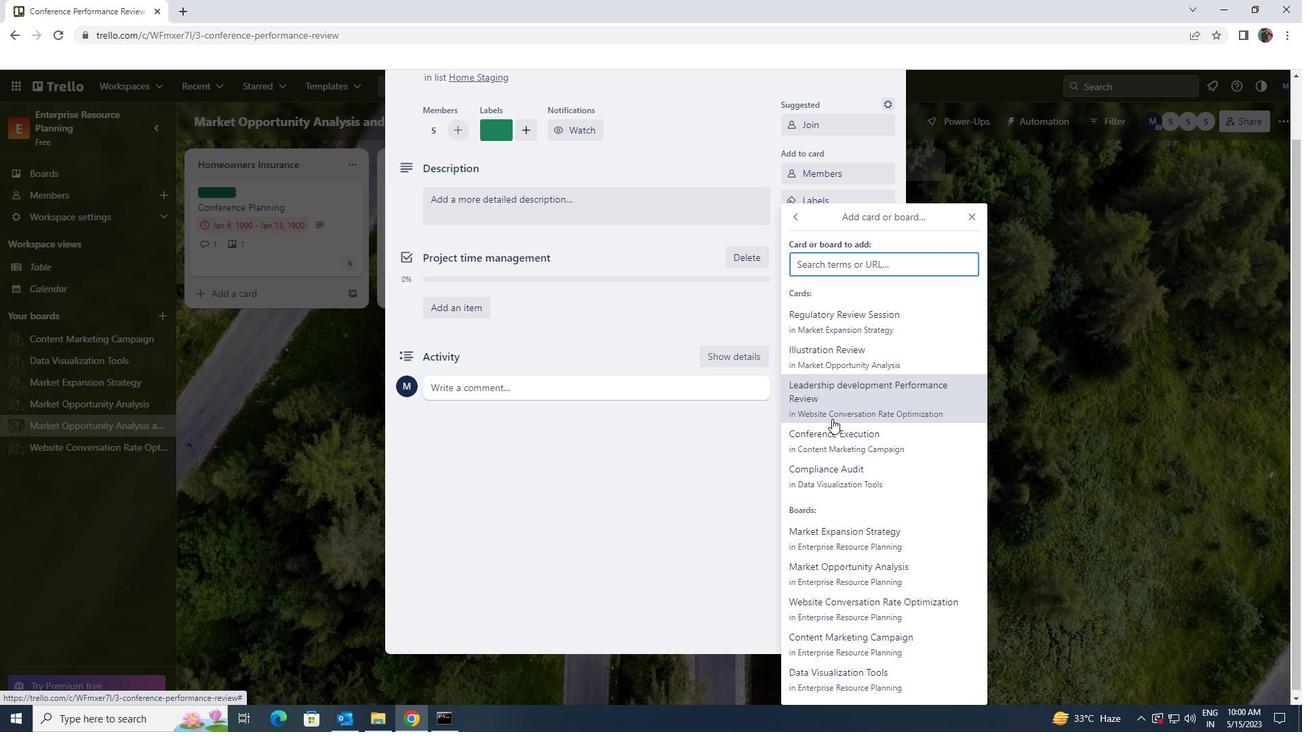 
Action: Mouse moved to (712, 217)
Screenshot: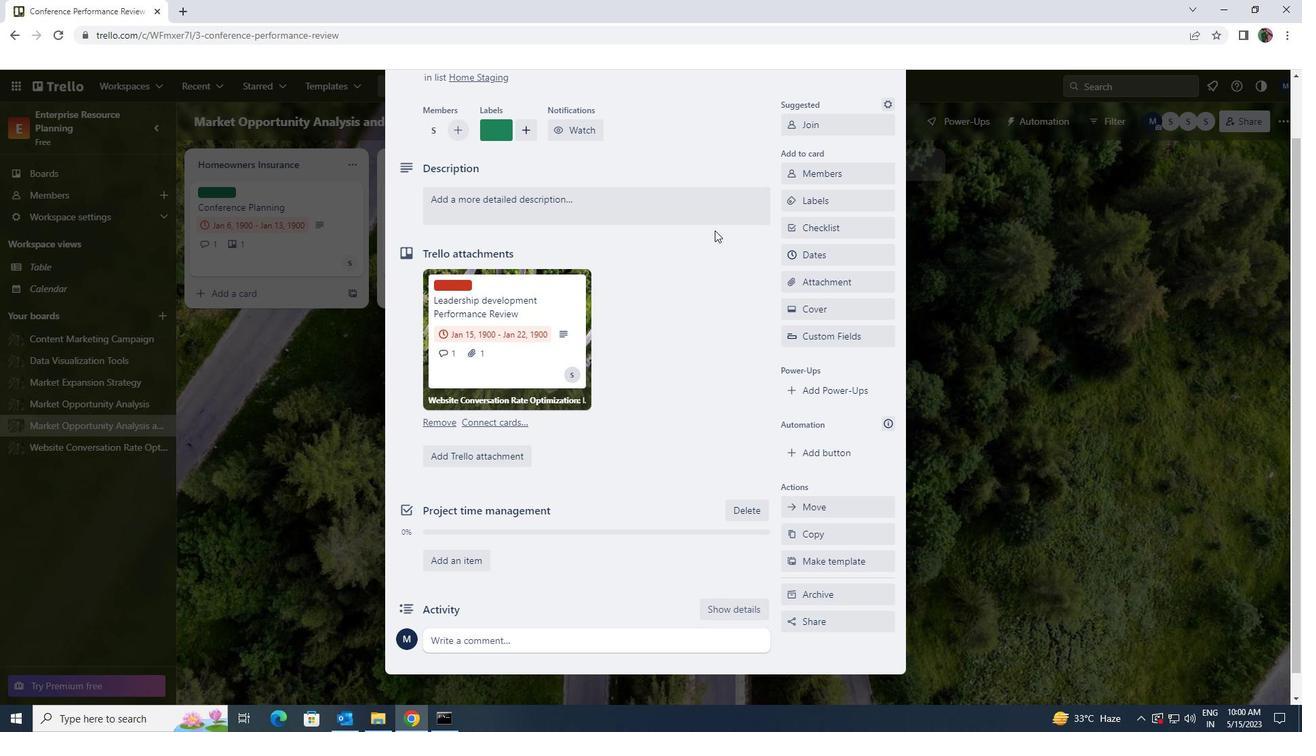 
Action: Mouse pressed left at (712, 217)
Screenshot: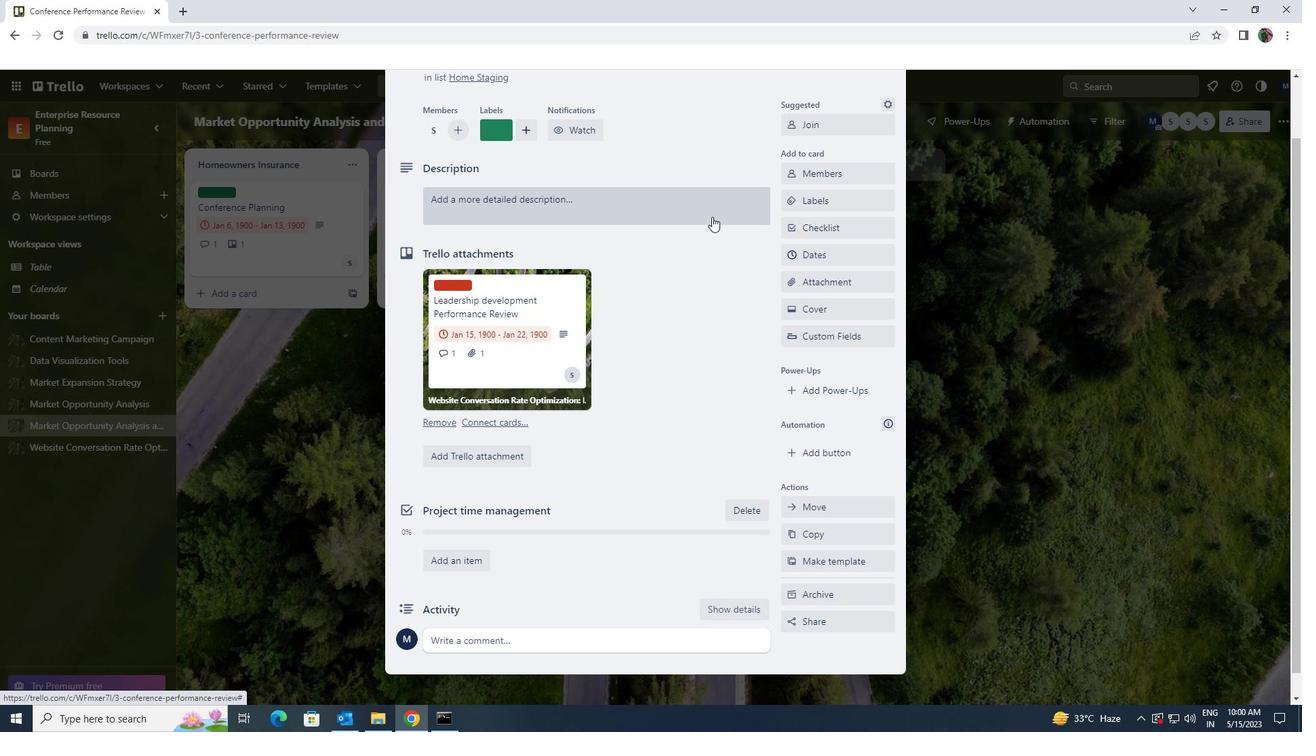 
Action: Key pressed UPDATE<Key.space>COMPANY<Key.space>BRANDING<Key.space>GUIDEINES<Key.space><Key.backspace><Key.backspace><Key.backspace><Key.backspace><Key.backspace><Key.backspace>ELINES<Key.space>
Screenshot: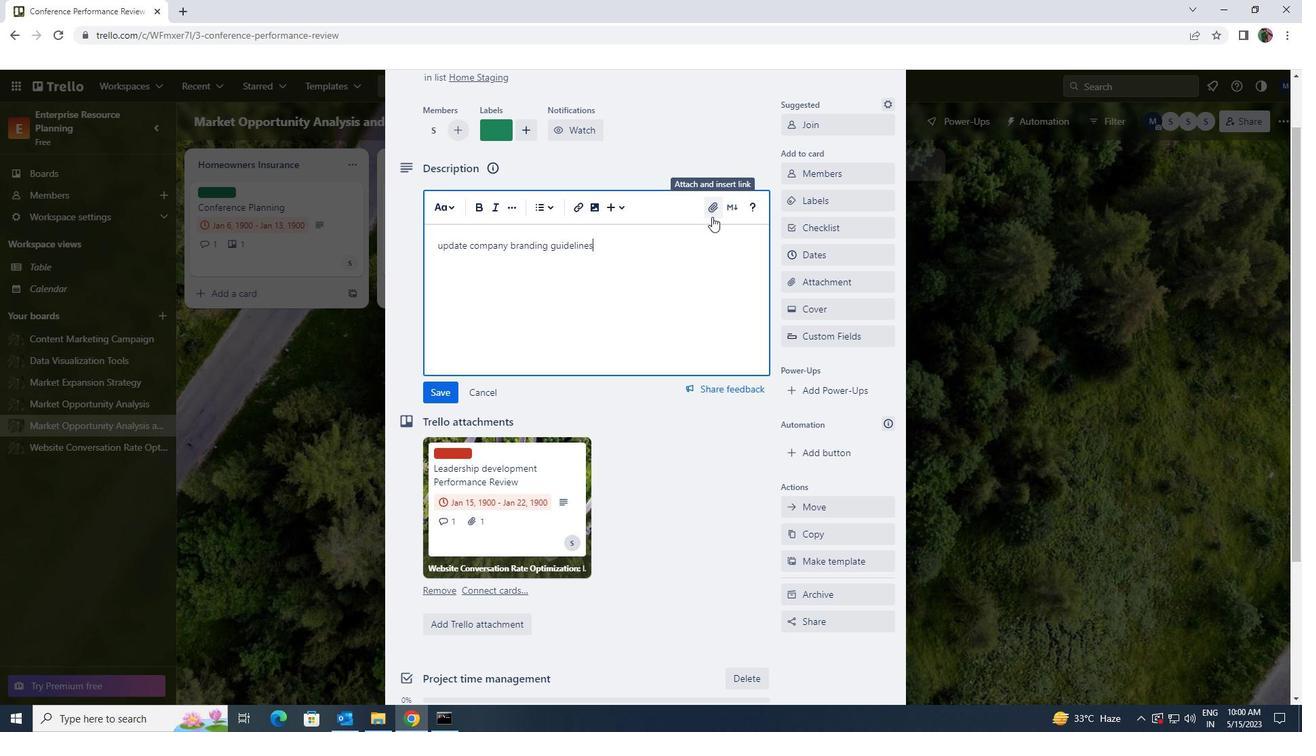 
Action: Mouse moved to (428, 397)
Screenshot: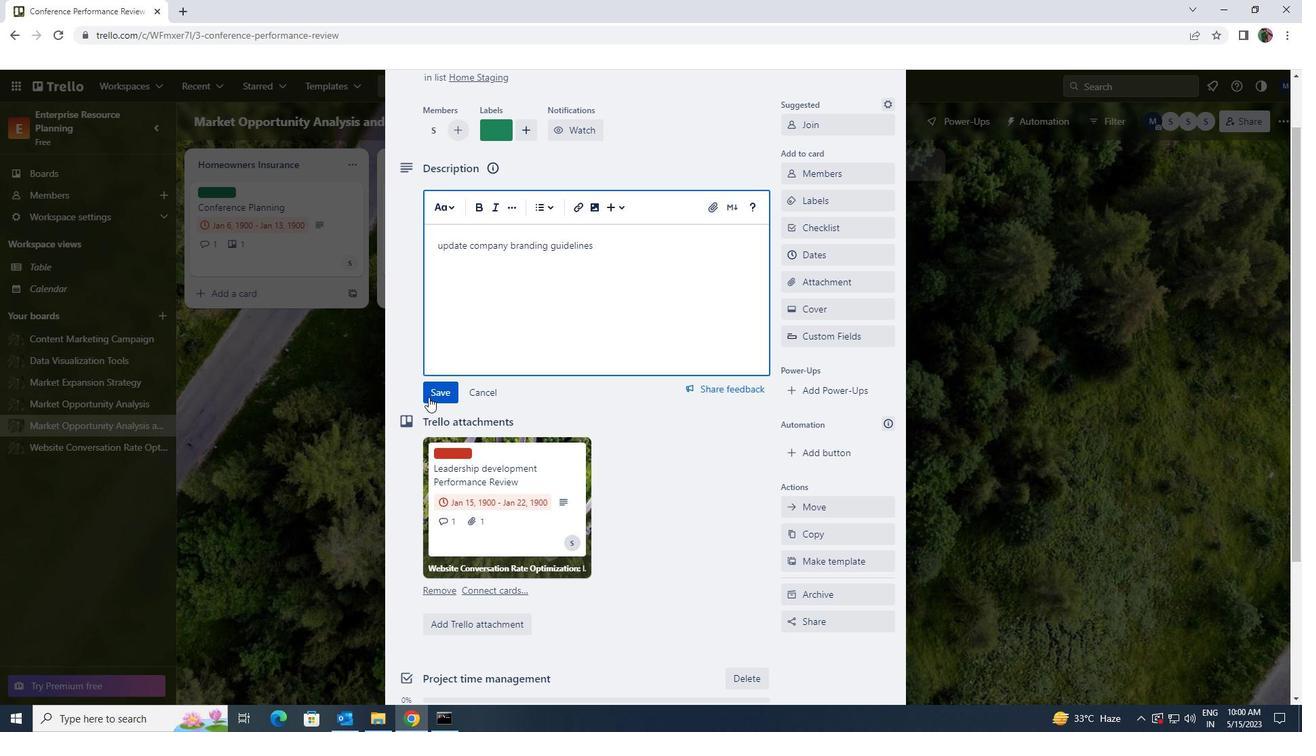 
Action: Mouse pressed left at (428, 397)
Screenshot: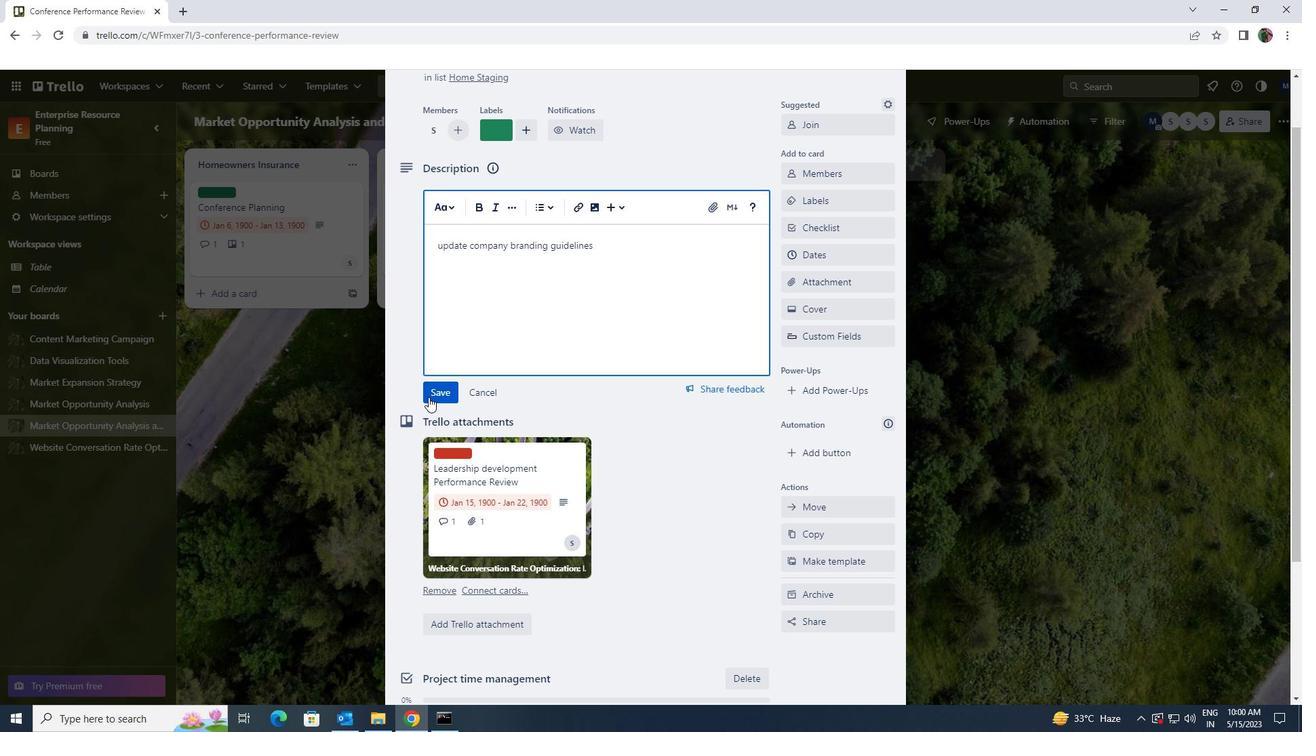 
Action: Mouse scrolled (428, 396) with delta (0, 0)
Screenshot: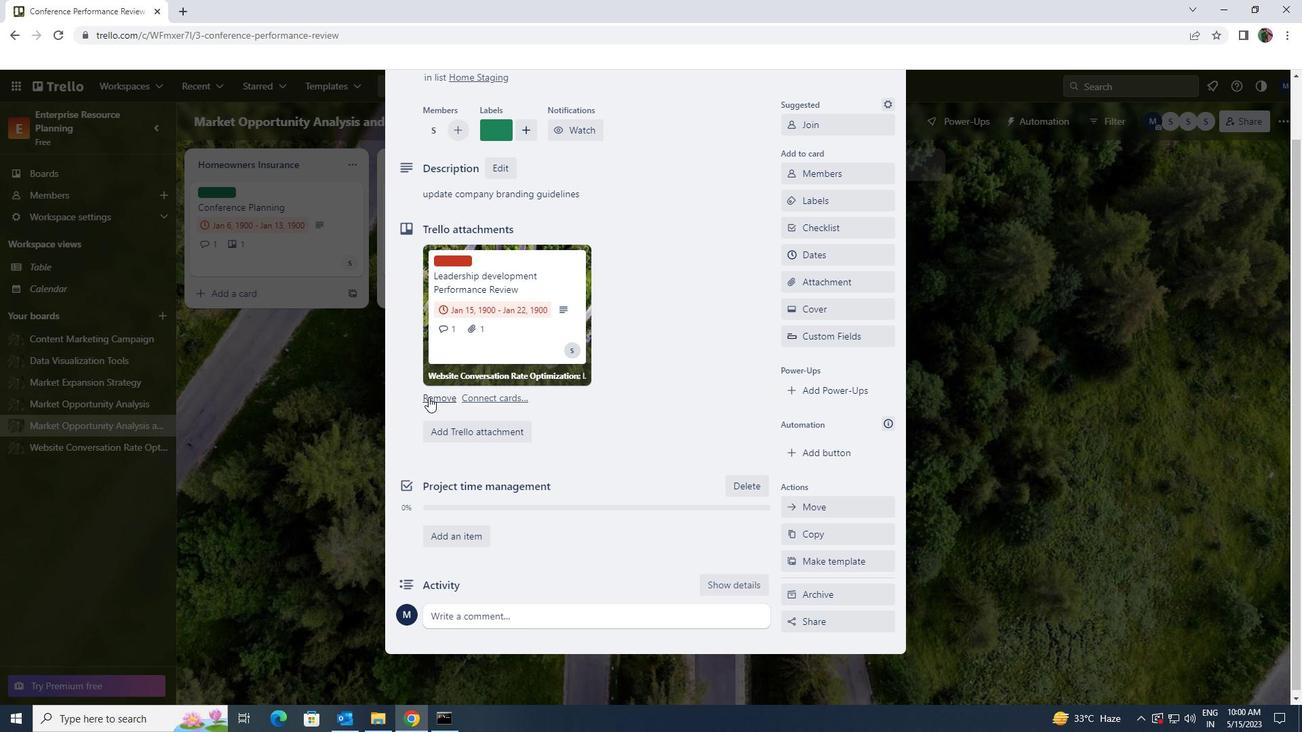 
Action: Mouse scrolled (428, 396) with delta (0, 0)
Screenshot: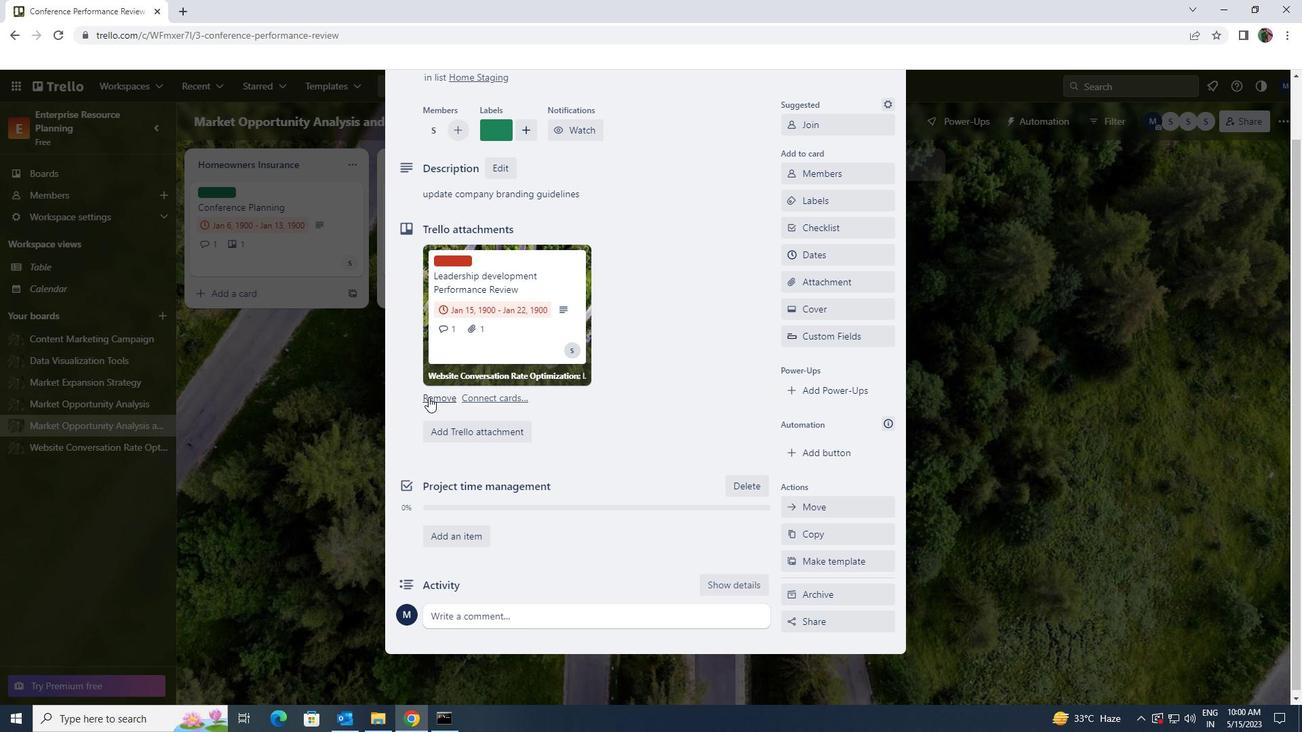 
Action: Mouse scrolled (428, 396) with delta (0, 0)
Screenshot: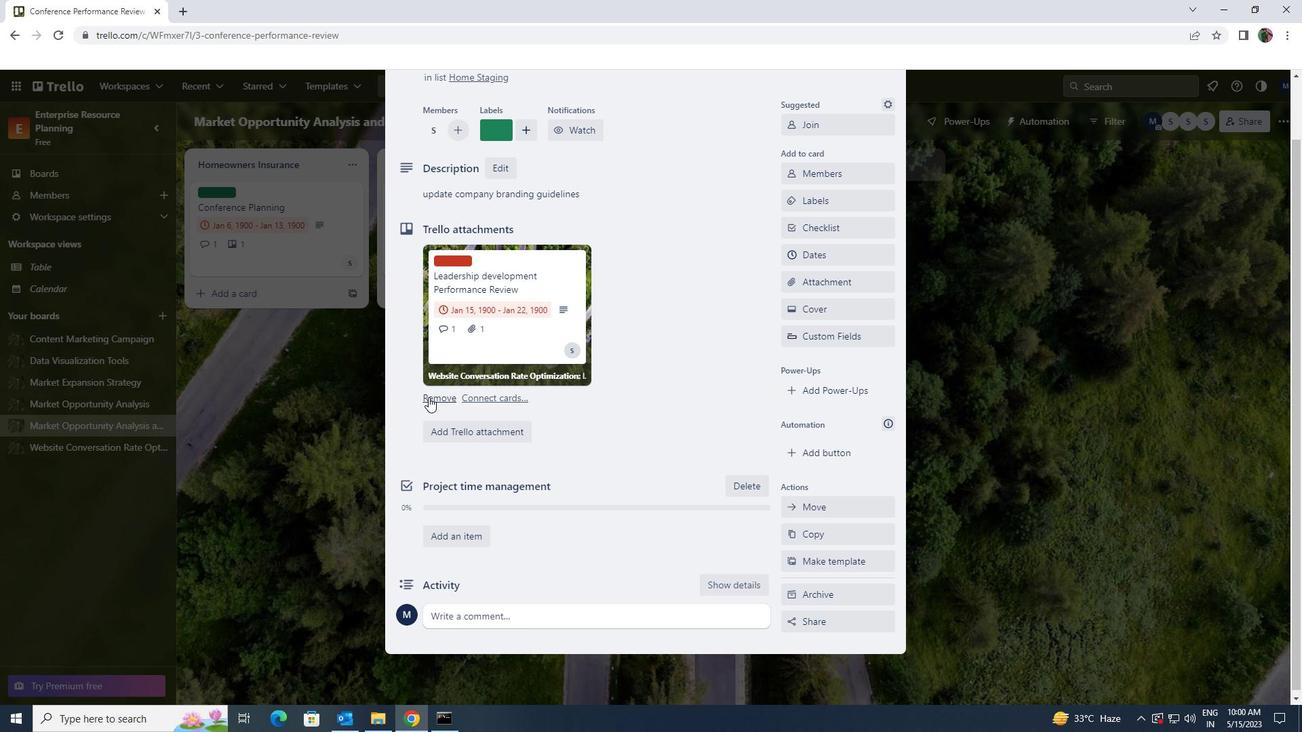 
Action: Mouse moved to (461, 616)
Screenshot: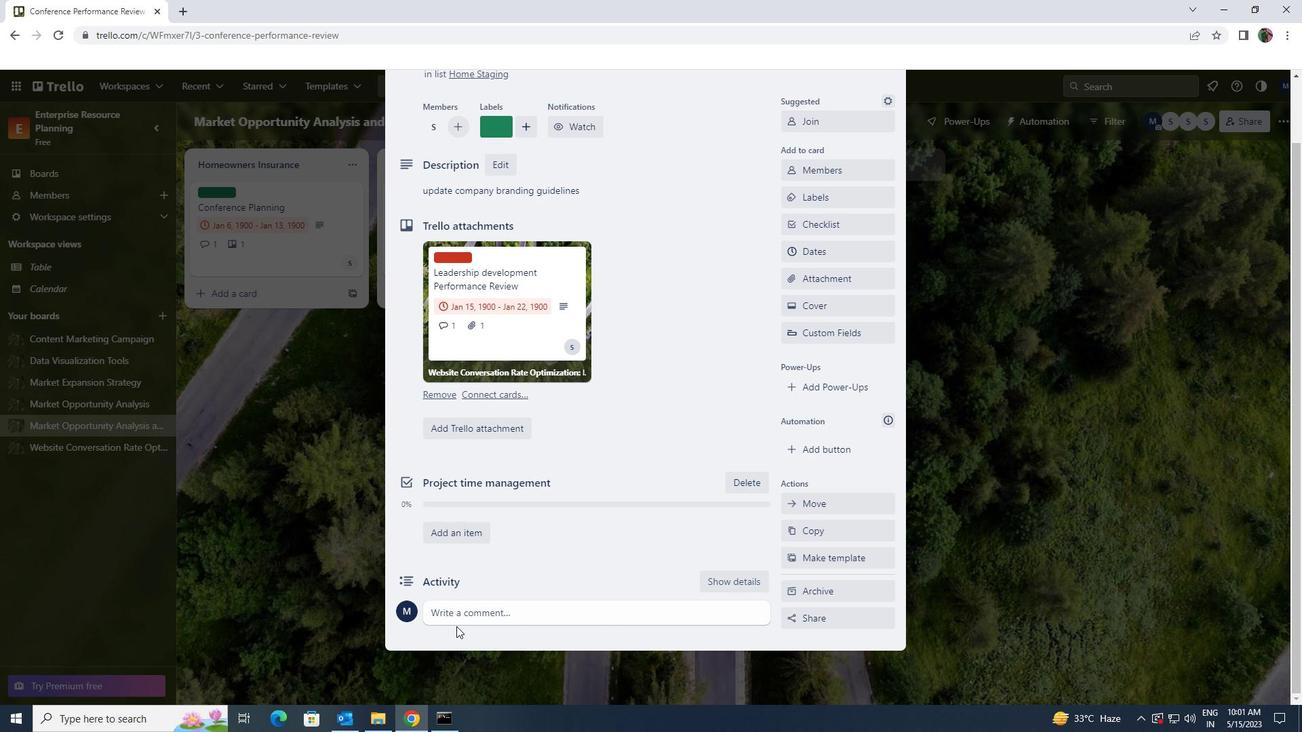 
Action: Mouse pressed left at (461, 616)
Screenshot: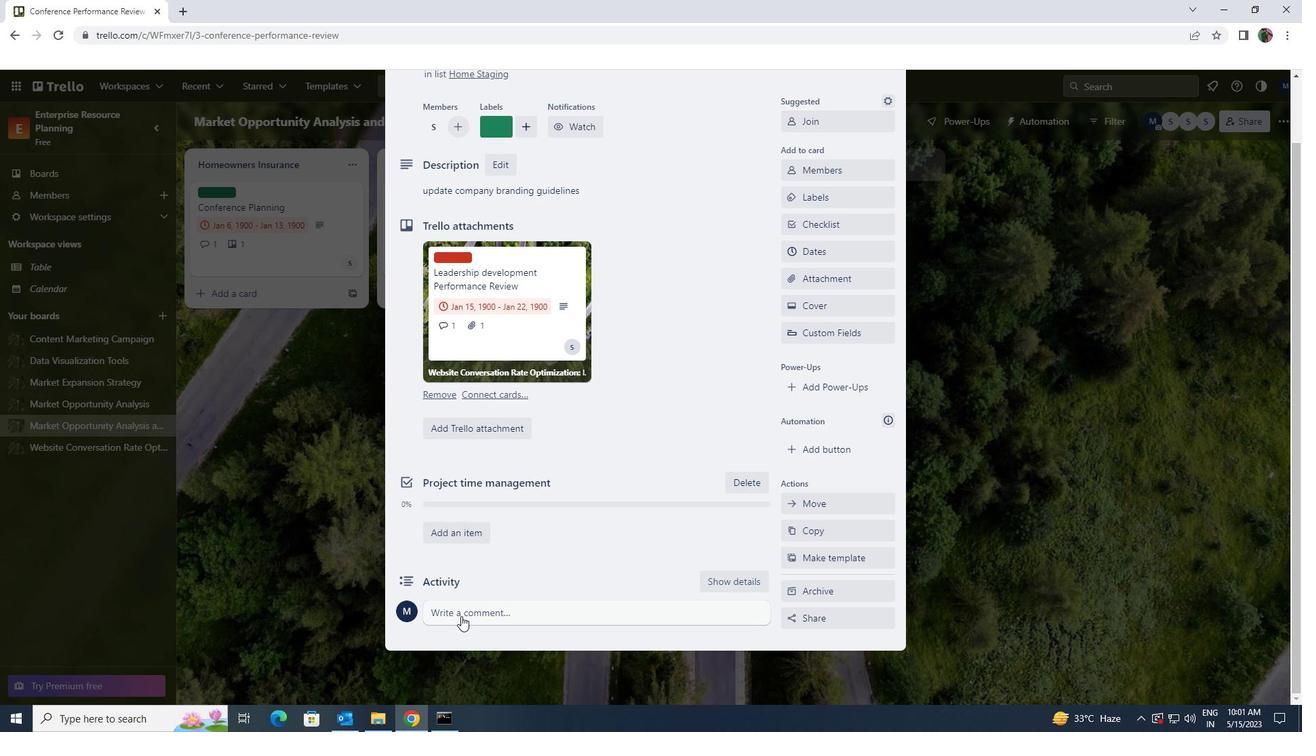 
Action: Key pressed THIS<Key.space>TASK<Key.space>REQUIRES<Key.space>US<Key.space>TO<Key.space>BE<Key.space>DETAL<Key.space><Key.backspace><Key.backspace>IL<Key.space>ORIENTED<Key.space>AND<Key.space>,<Key.backspace>METICULOUS<Key.space>ENSURING<Key.space>THAT<Key.space>WE<Key.space>DONT<Key.space><Key.backspace><Key.backspace><Key.backspace><Key.space>NOT<Key.space>MISS<Key.space>ANY<Key.space>IMPORTANT<Key.space>INFORMATION<Key.space>OR<Key.space>DETAILS<Key.space>
Screenshot: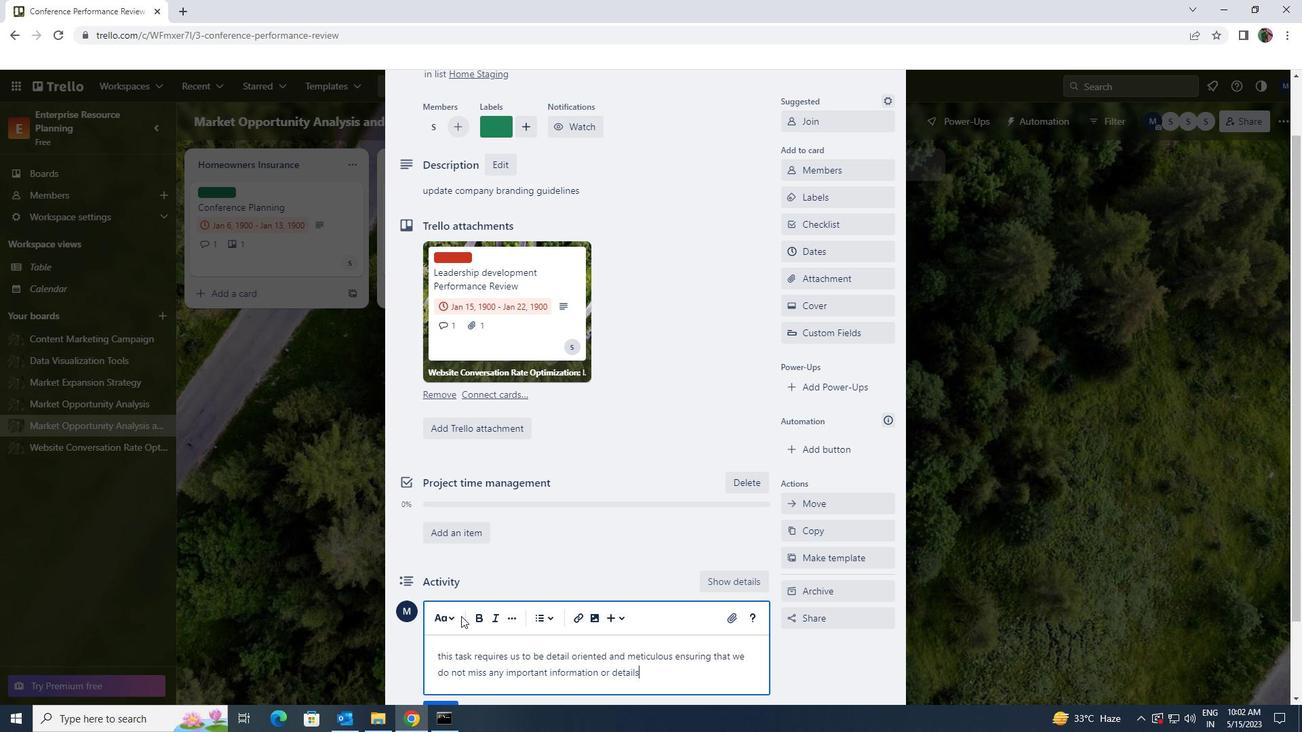 
Action: Mouse scrolled (461, 615) with delta (0, 0)
Screenshot: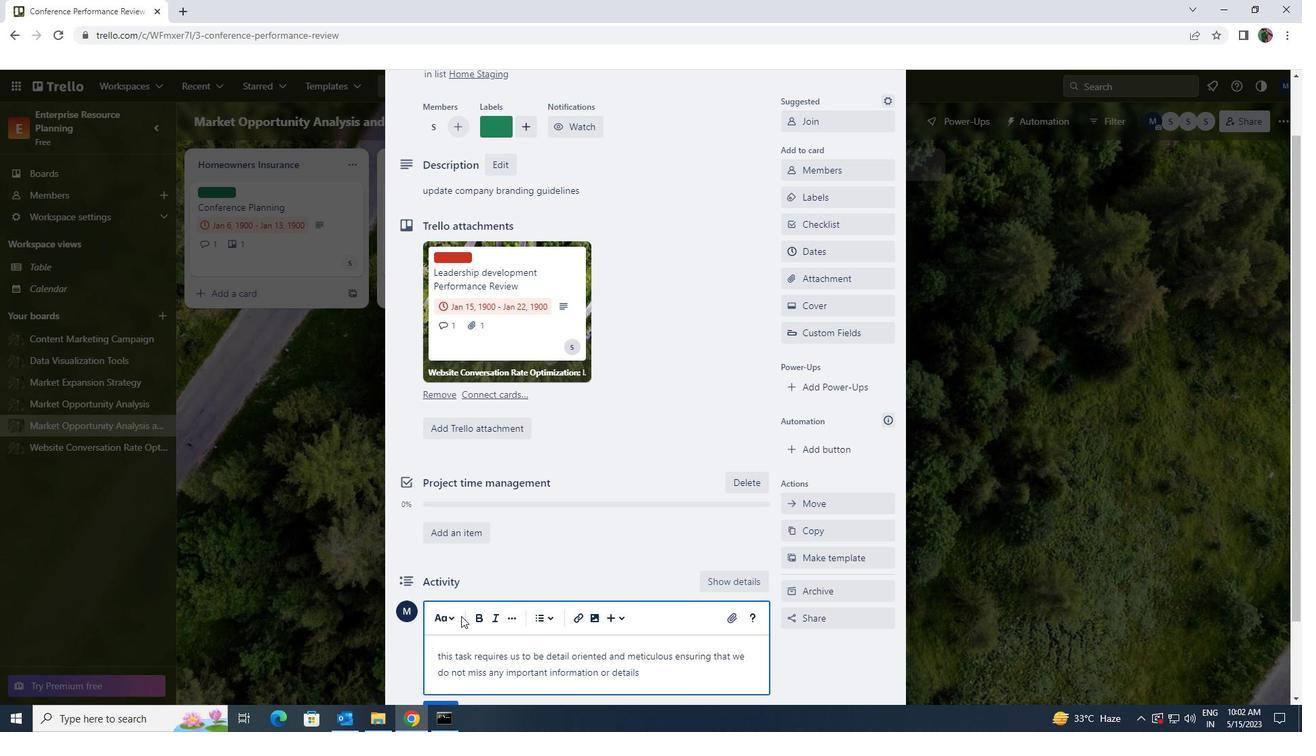 
Action: Mouse scrolled (461, 615) with delta (0, 0)
Screenshot: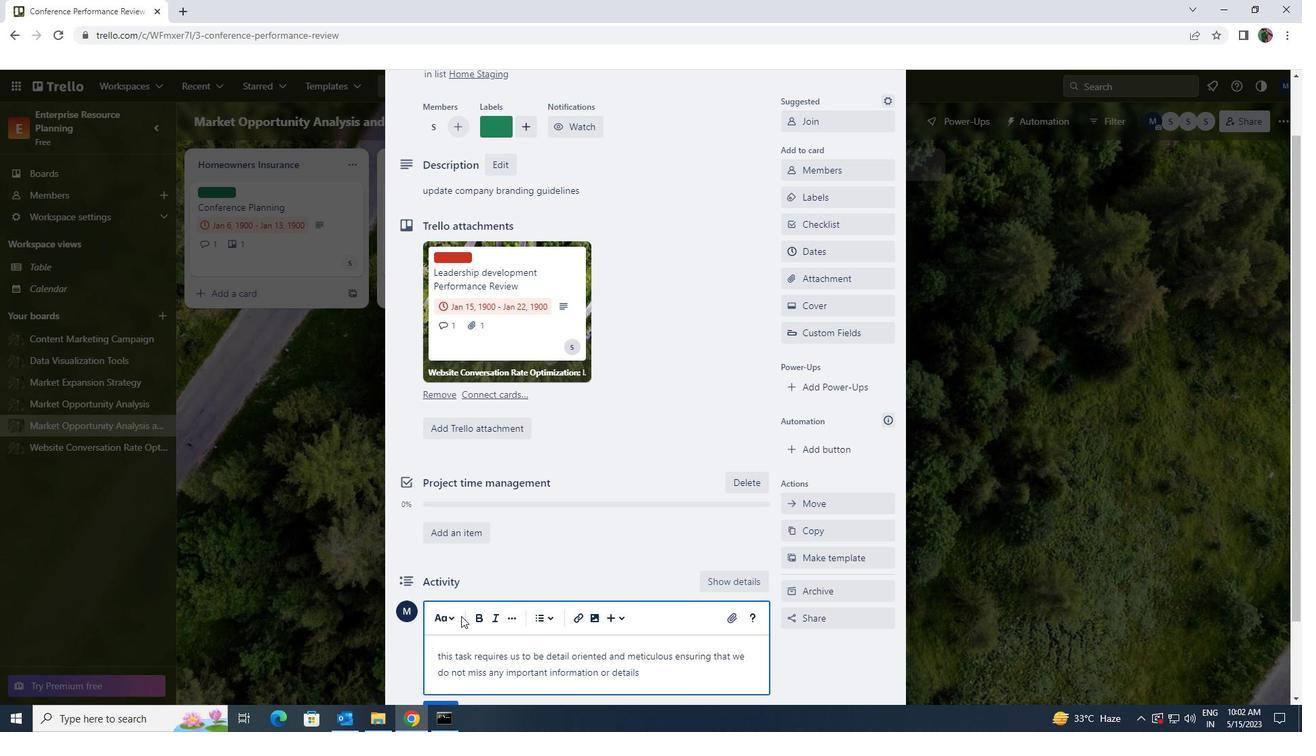 
Action: Mouse moved to (452, 623)
Screenshot: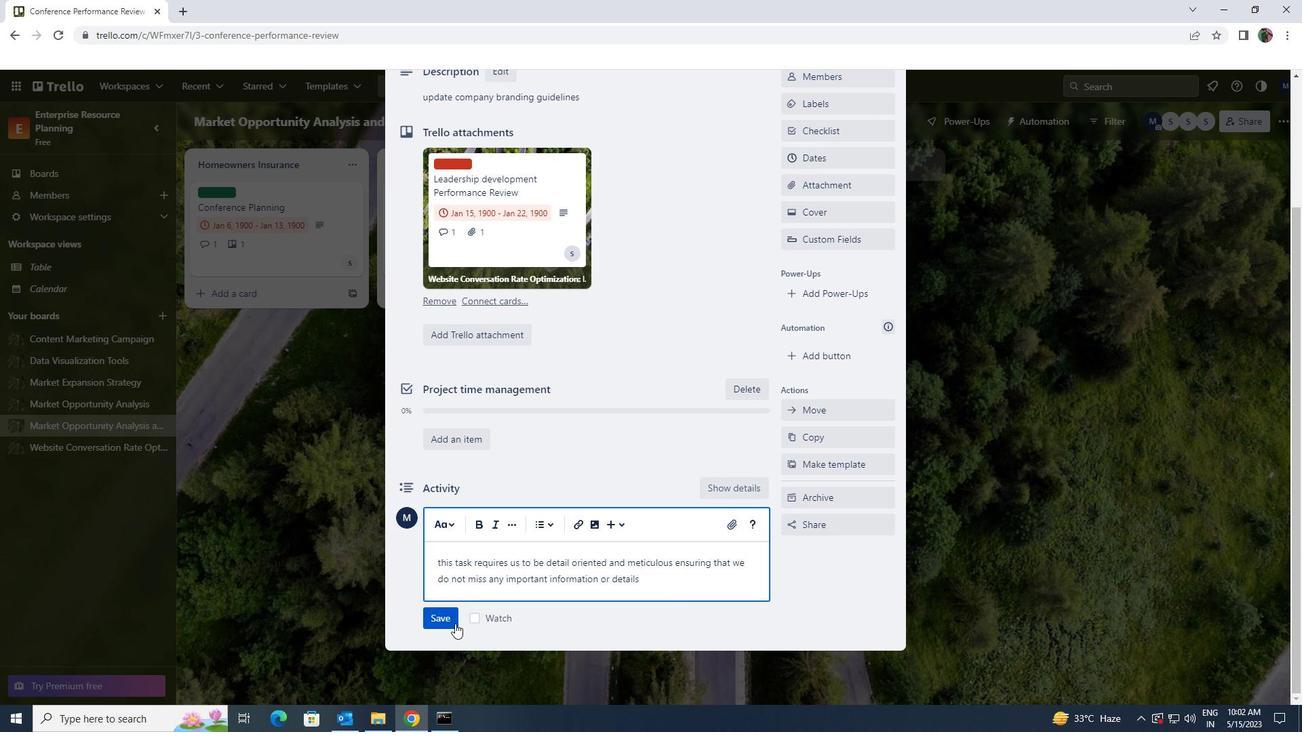 
Action: Mouse pressed left at (452, 623)
Screenshot: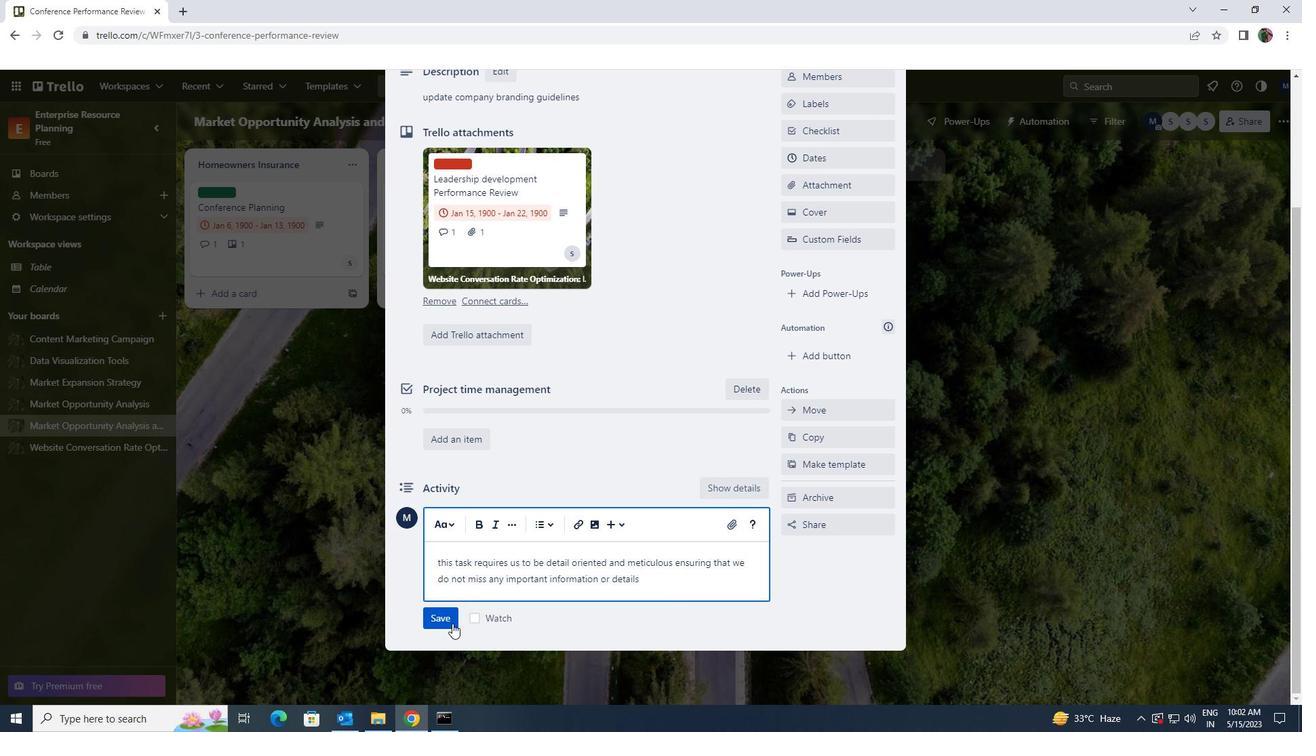 
Action: Mouse moved to (717, 548)
Screenshot: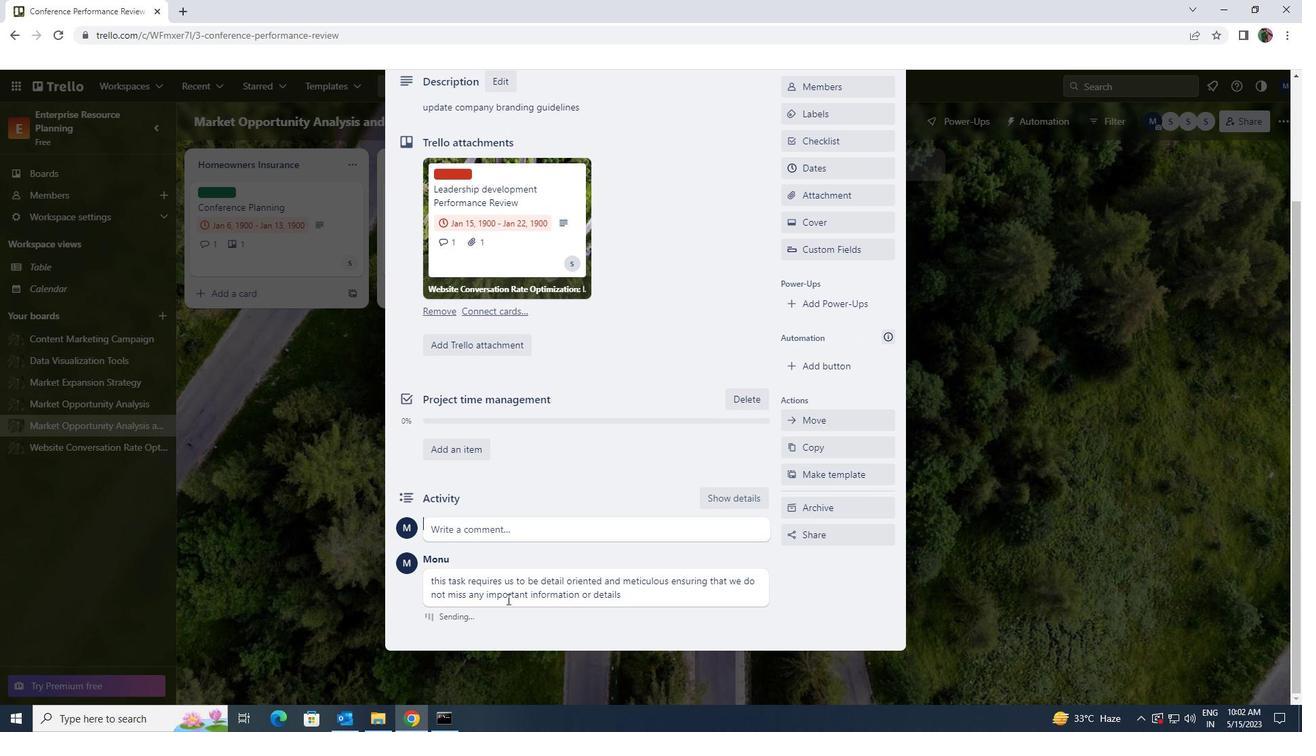 
Action: Mouse scrolled (717, 549) with delta (0, 0)
Screenshot: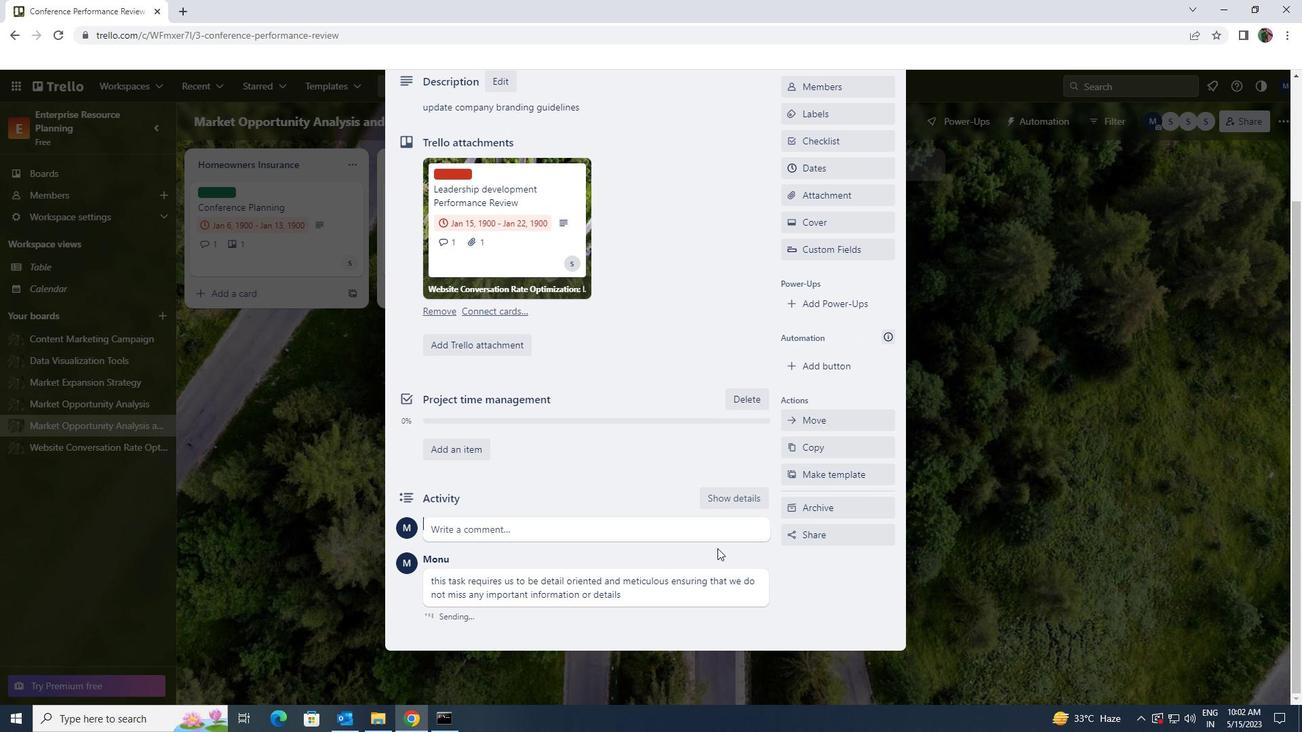 
Action: Mouse scrolled (717, 549) with delta (0, 0)
Screenshot: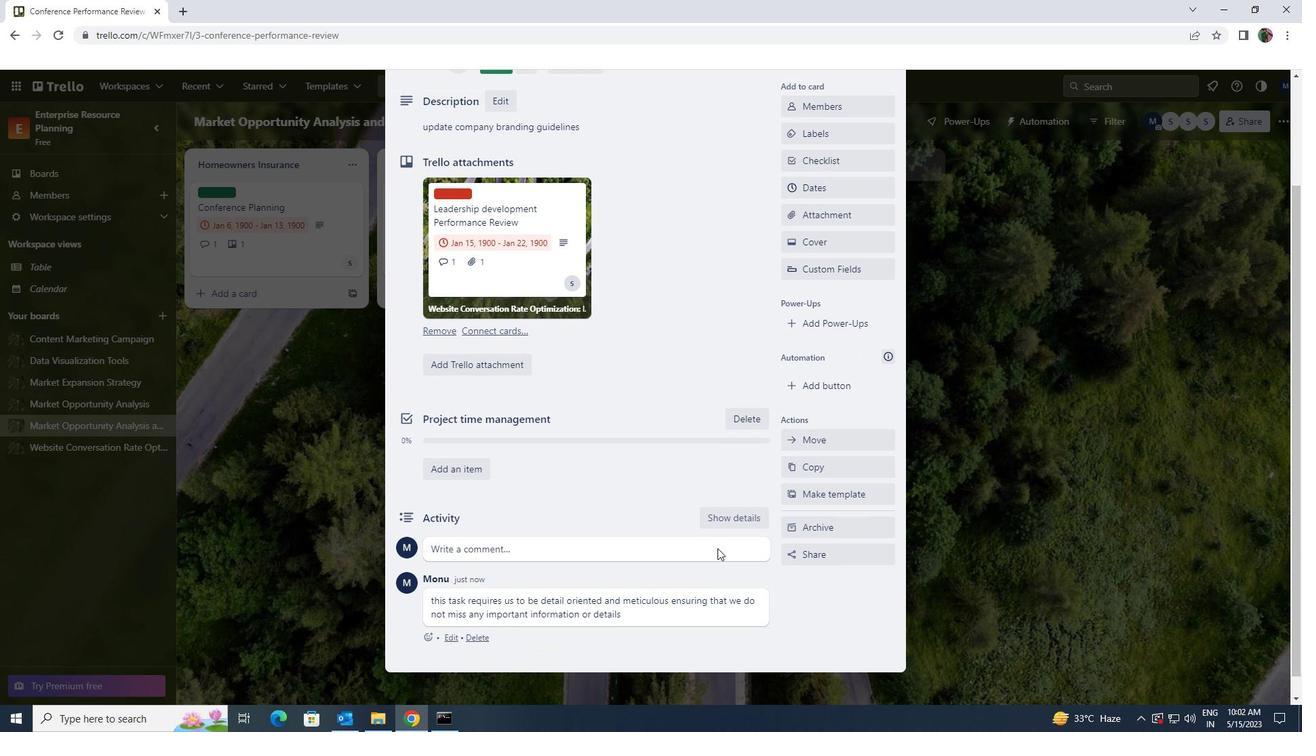 
Action: Mouse scrolled (717, 549) with delta (0, 0)
Screenshot: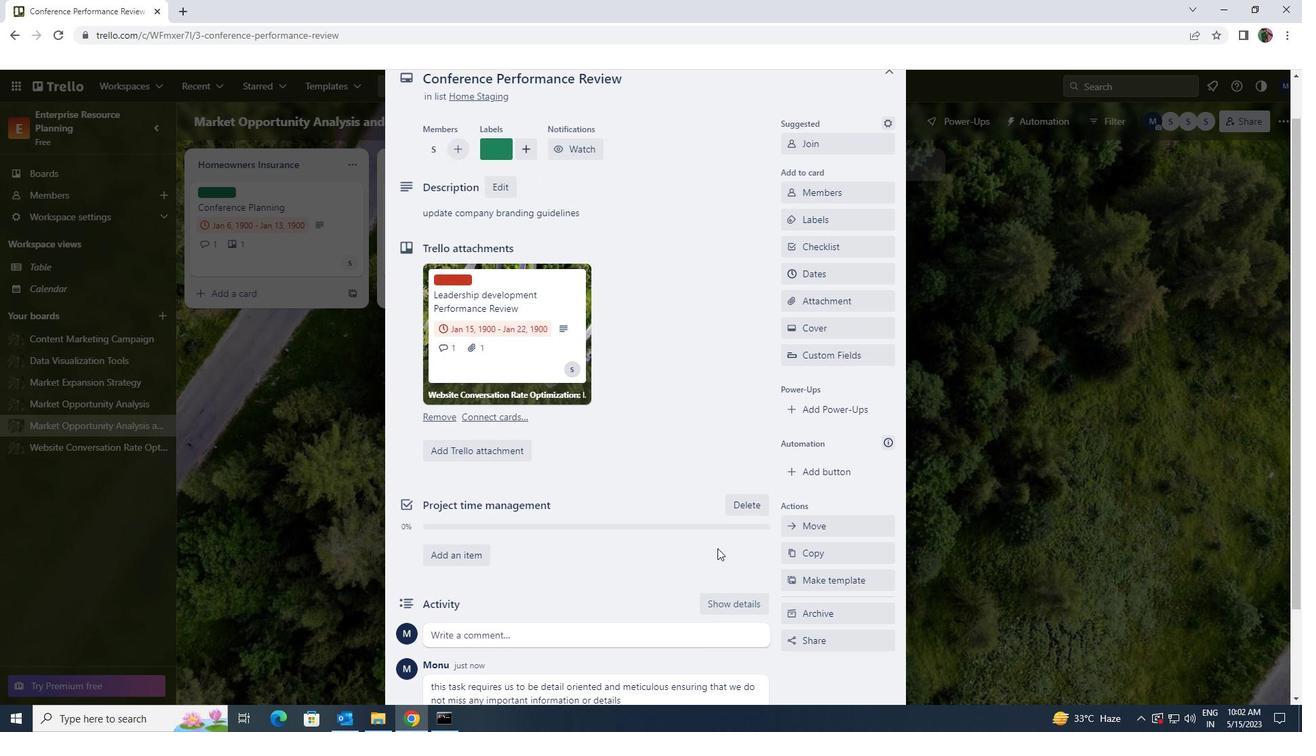 
Action: Mouse moved to (799, 316)
Screenshot: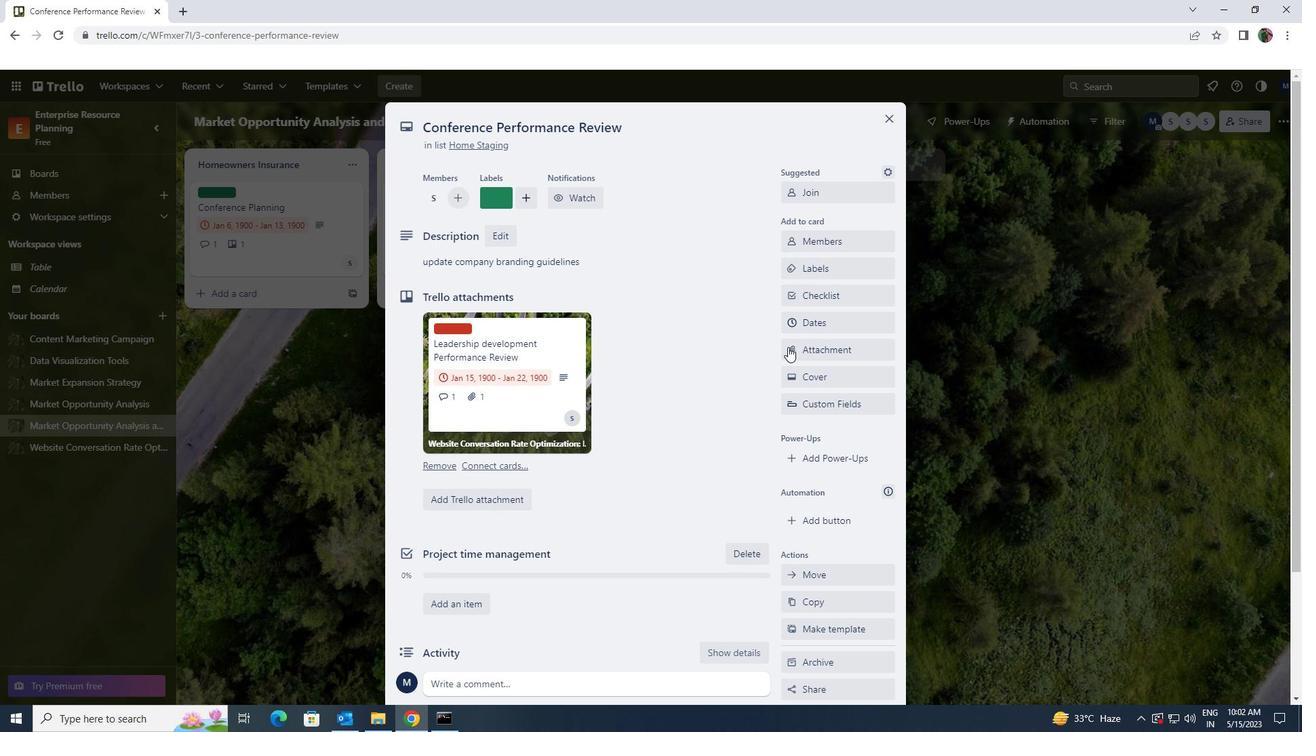 
Action: Mouse pressed left at (799, 316)
Screenshot: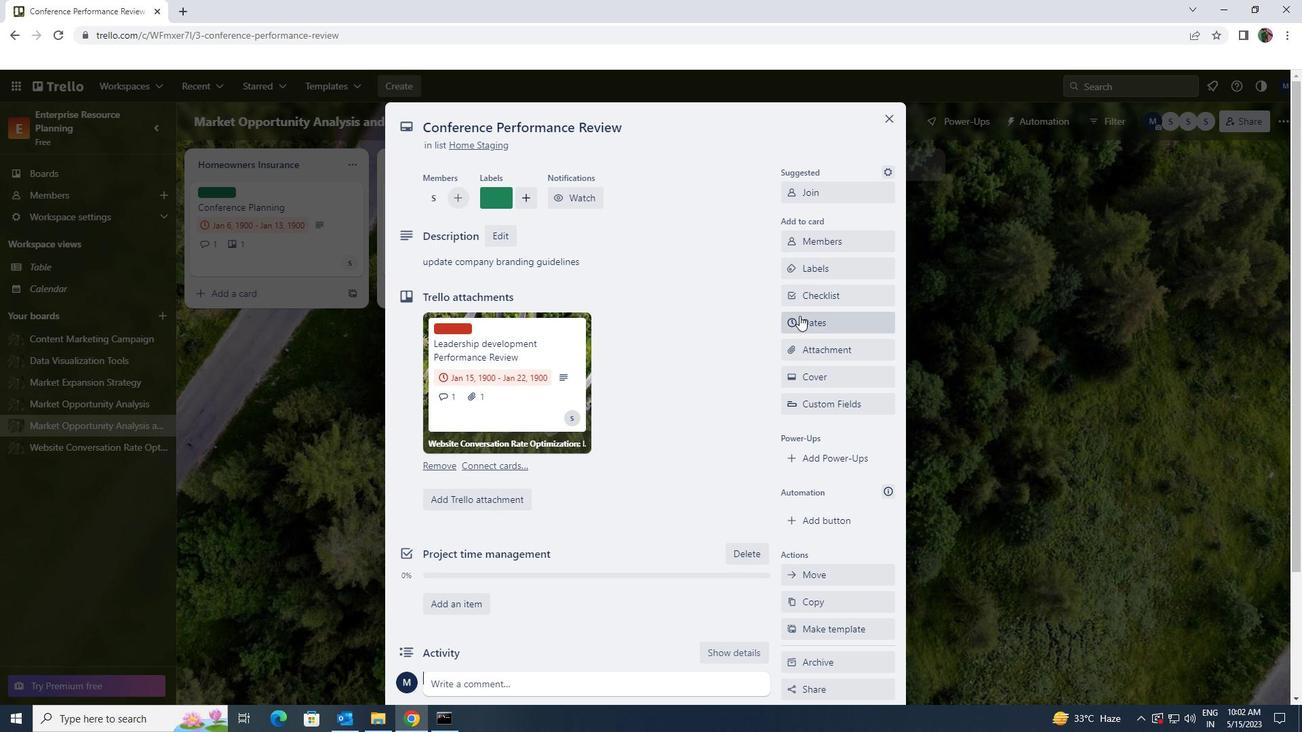 
Action: Mouse moved to (792, 364)
Screenshot: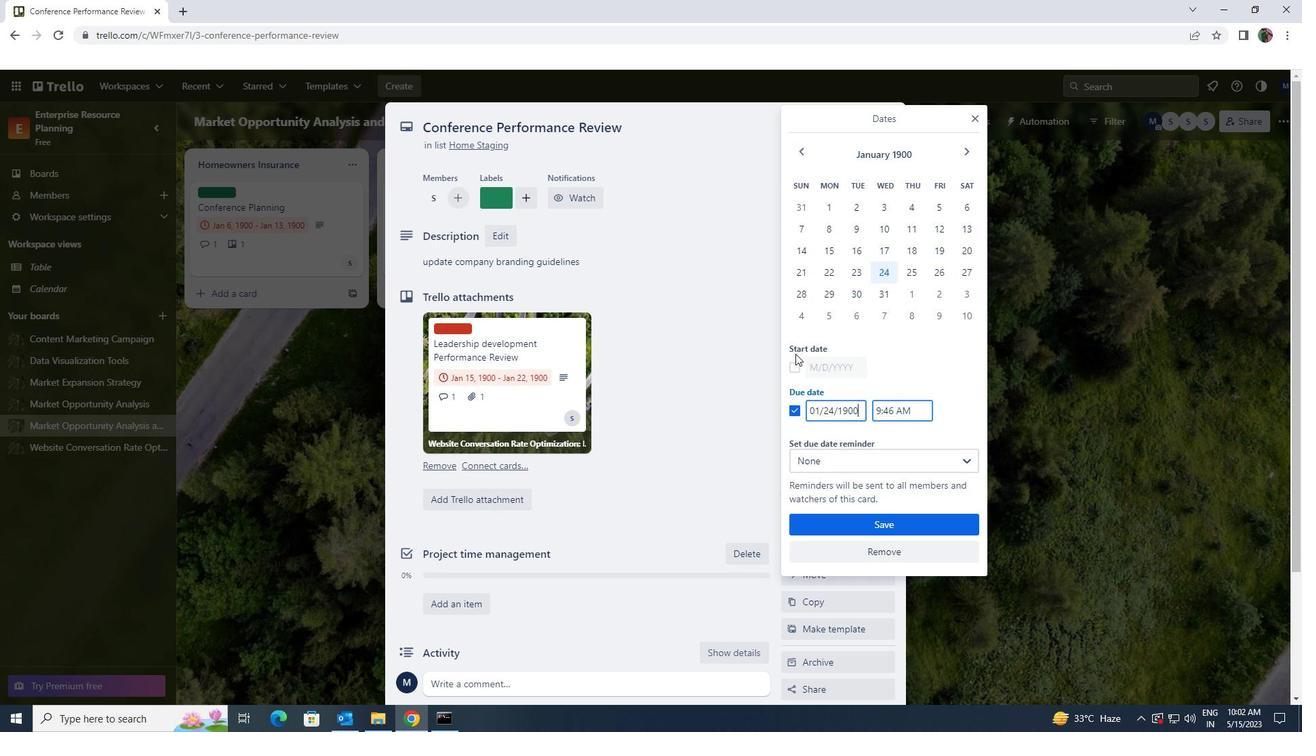 
Action: Mouse pressed left at (792, 364)
Screenshot: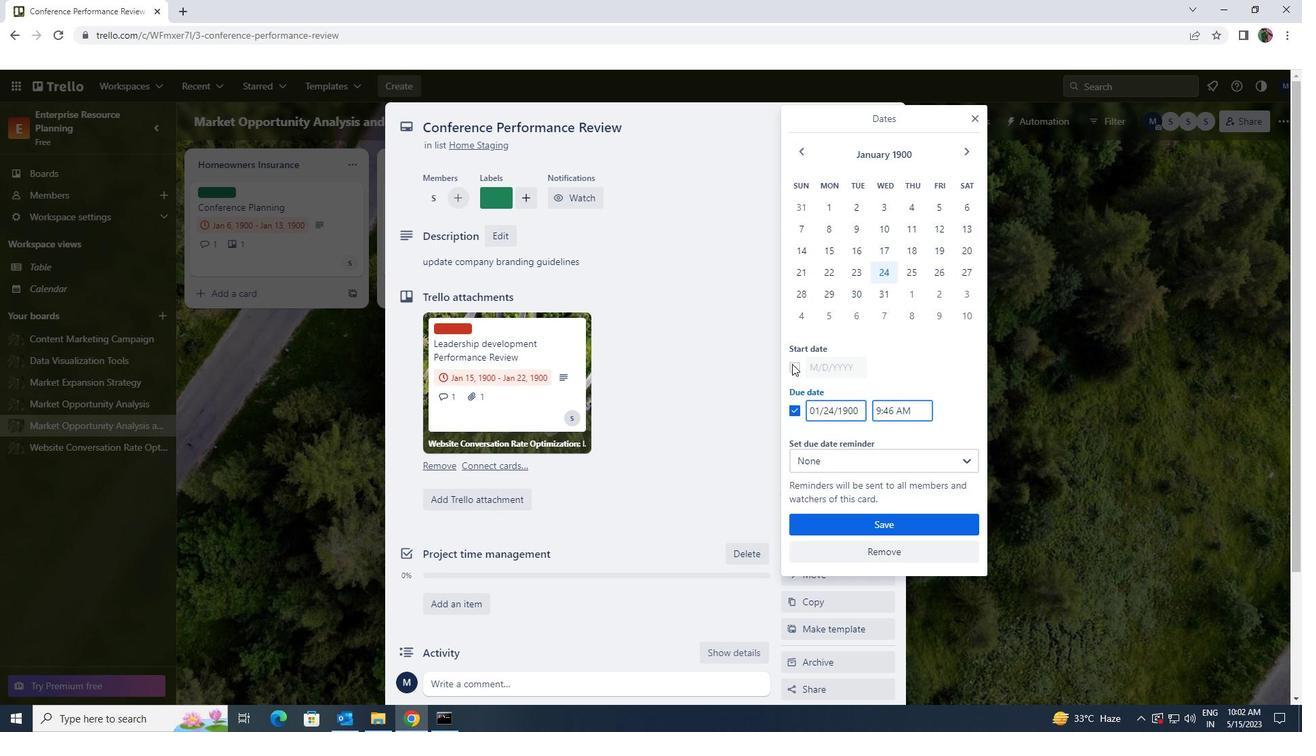 
Action: Mouse moved to (864, 368)
Screenshot: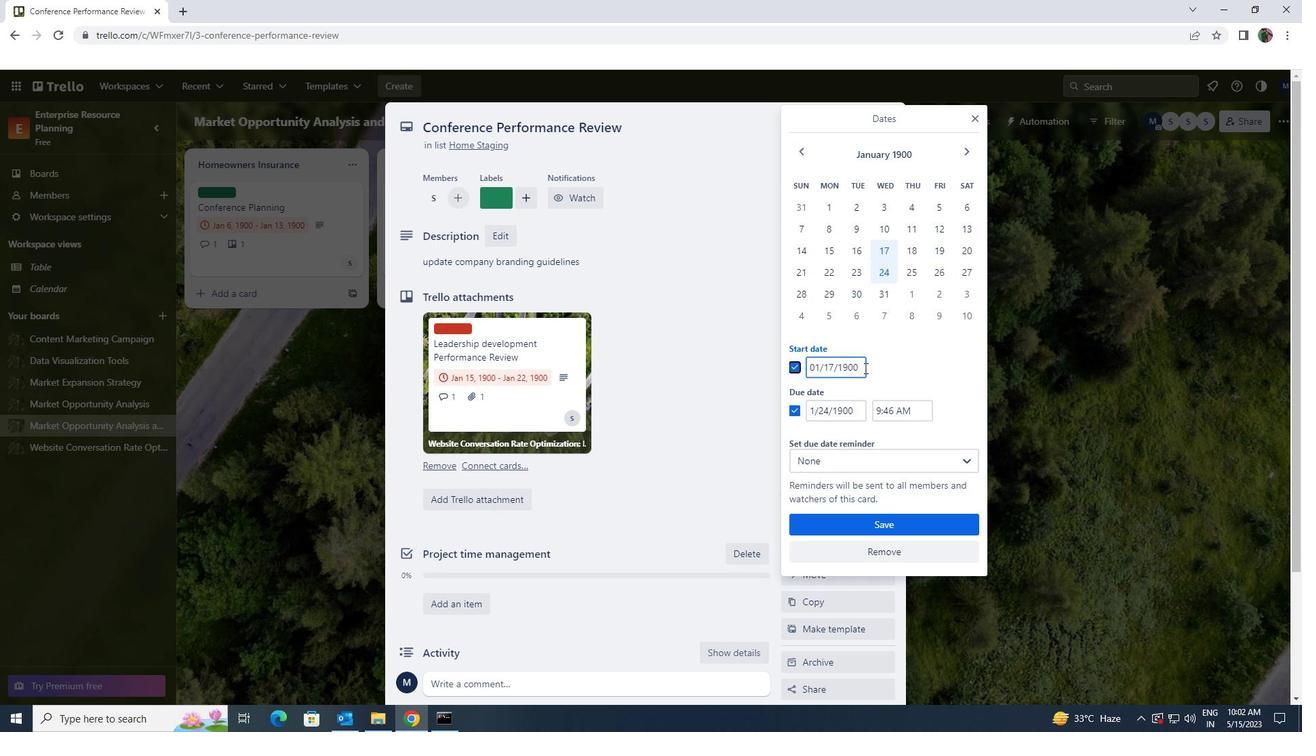 
Action: Mouse pressed left at (864, 368)
Screenshot: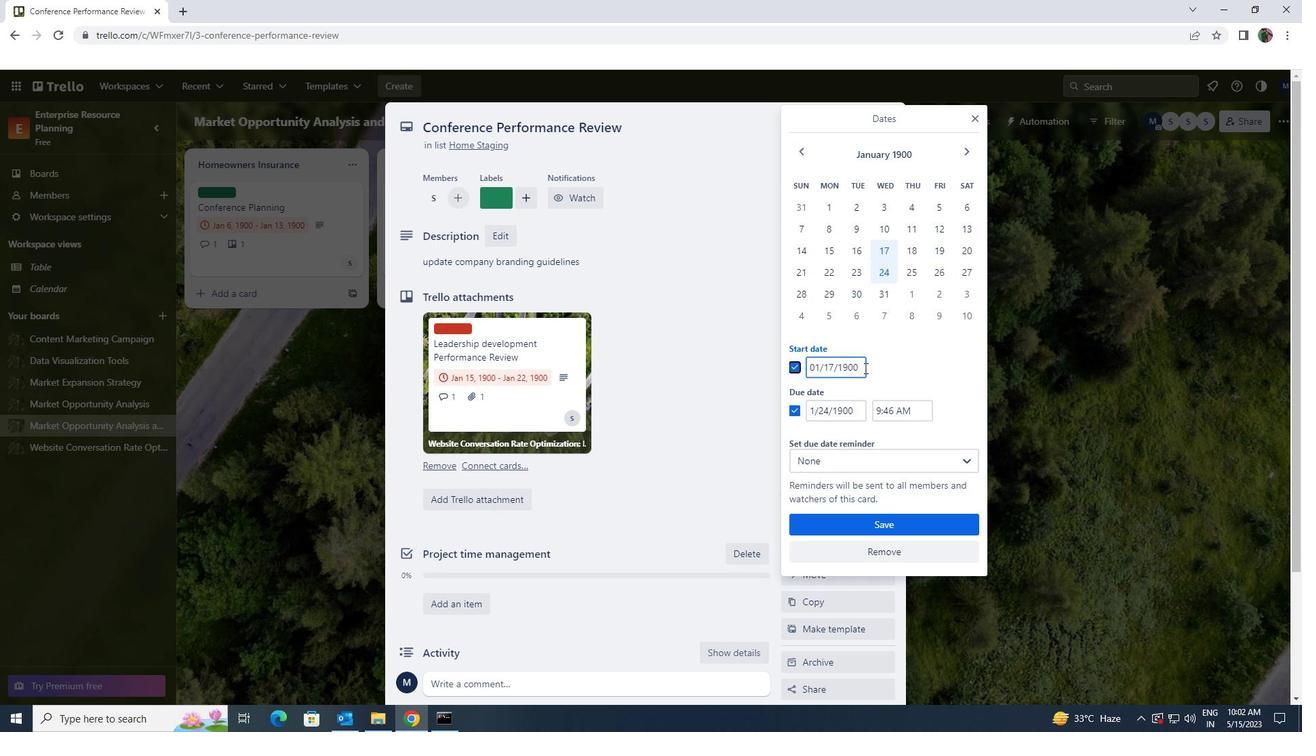 
Action: Mouse moved to (805, 366)
Screenshot: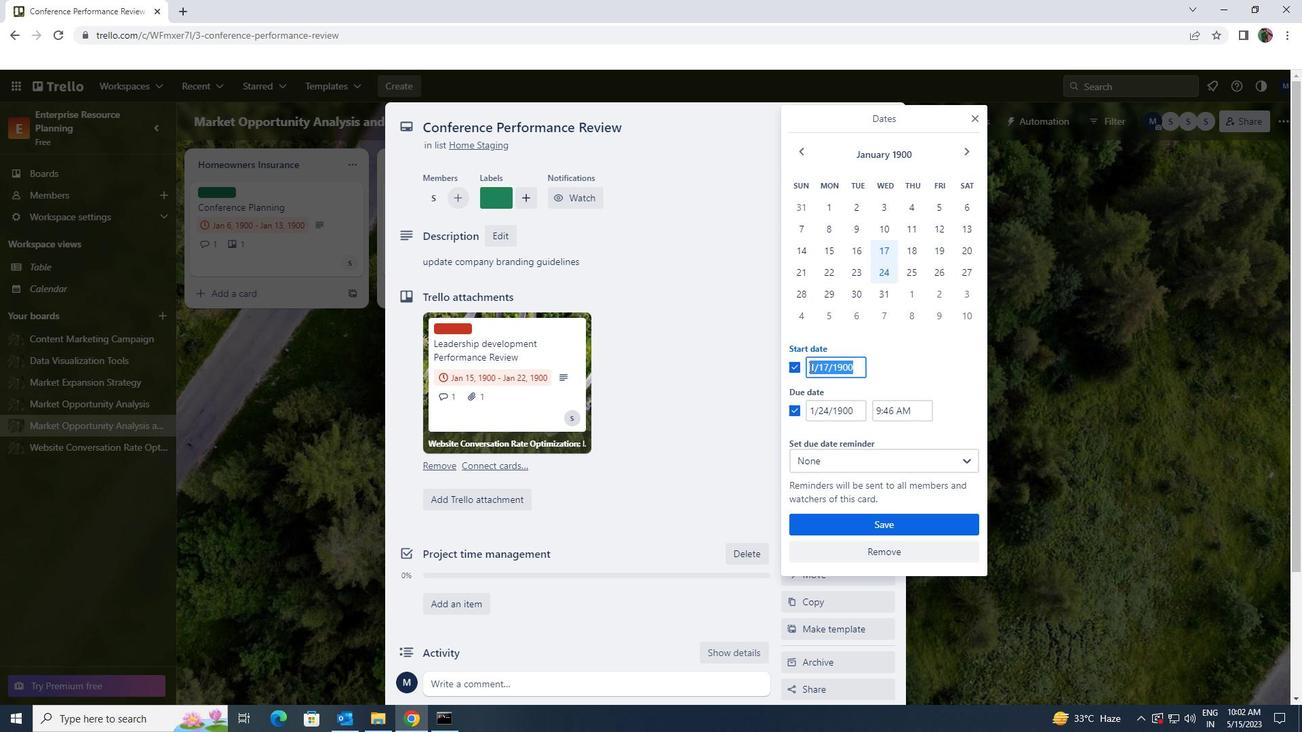 
Action: Key pressed 1/18/119<Key.backspace><Key.backspace>900
Screenshot: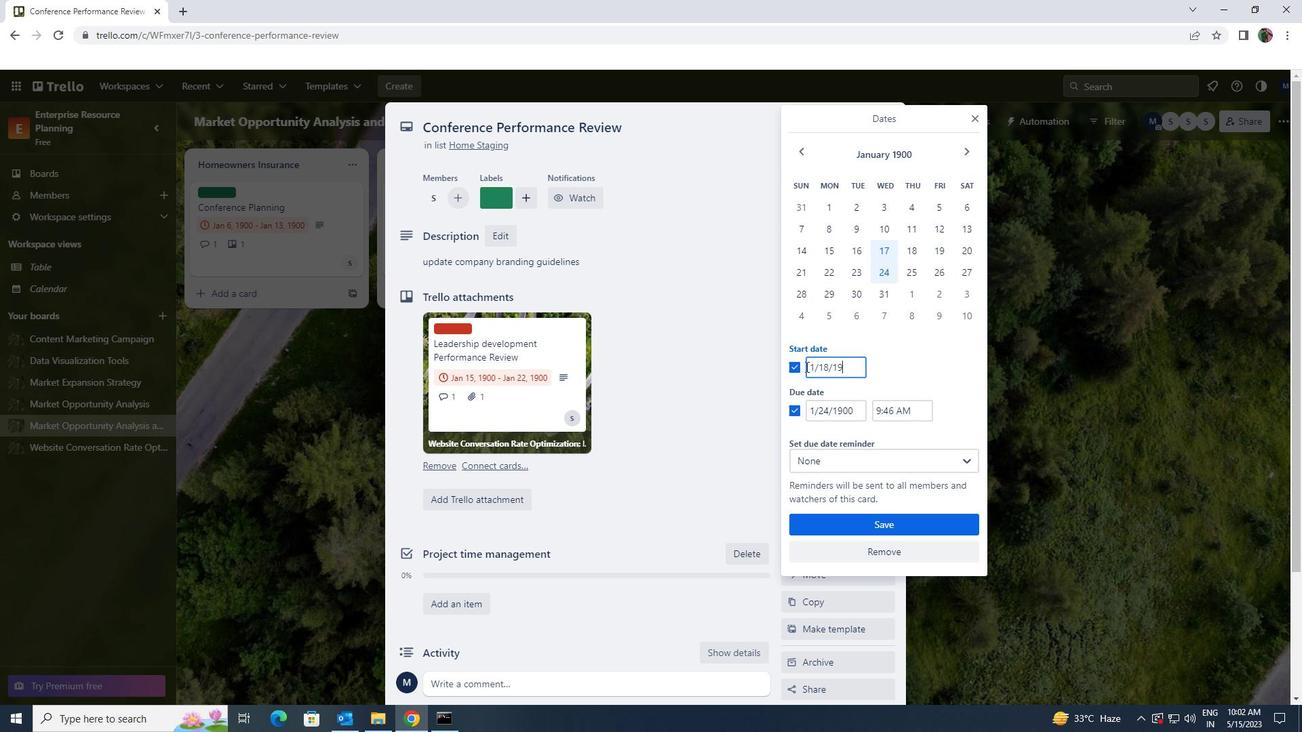
Action: Mouse moved to (860, 406)
Screenshot: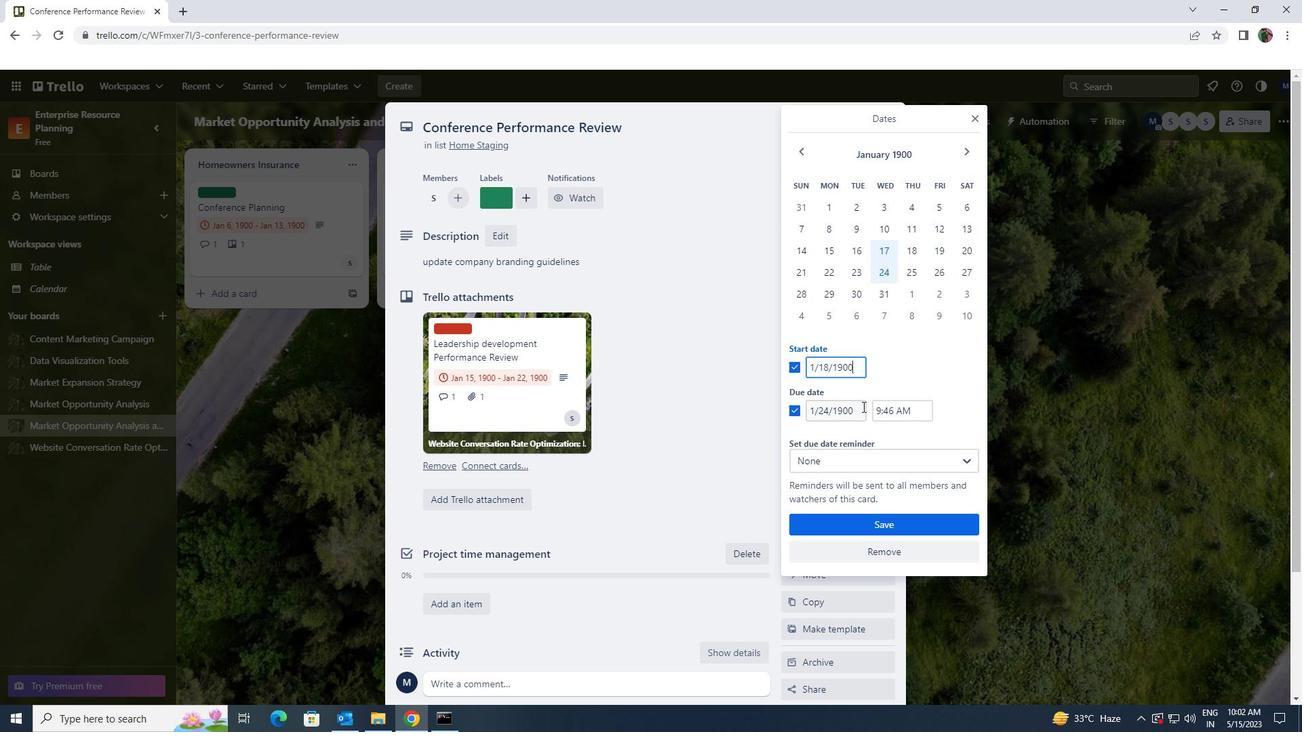 
Action: Mouse pressed left at (860, 406)
Screenshot: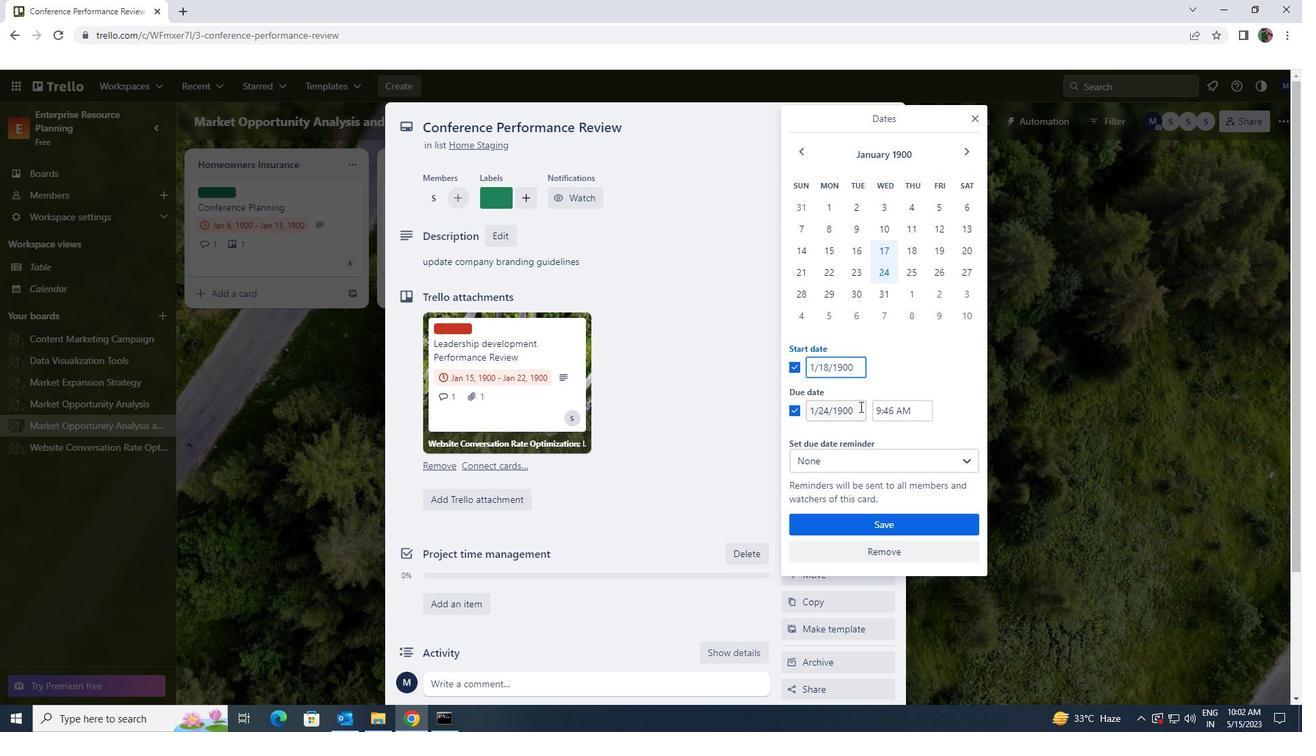 
Action: Mouse moved to (807, 413)
Screenshot: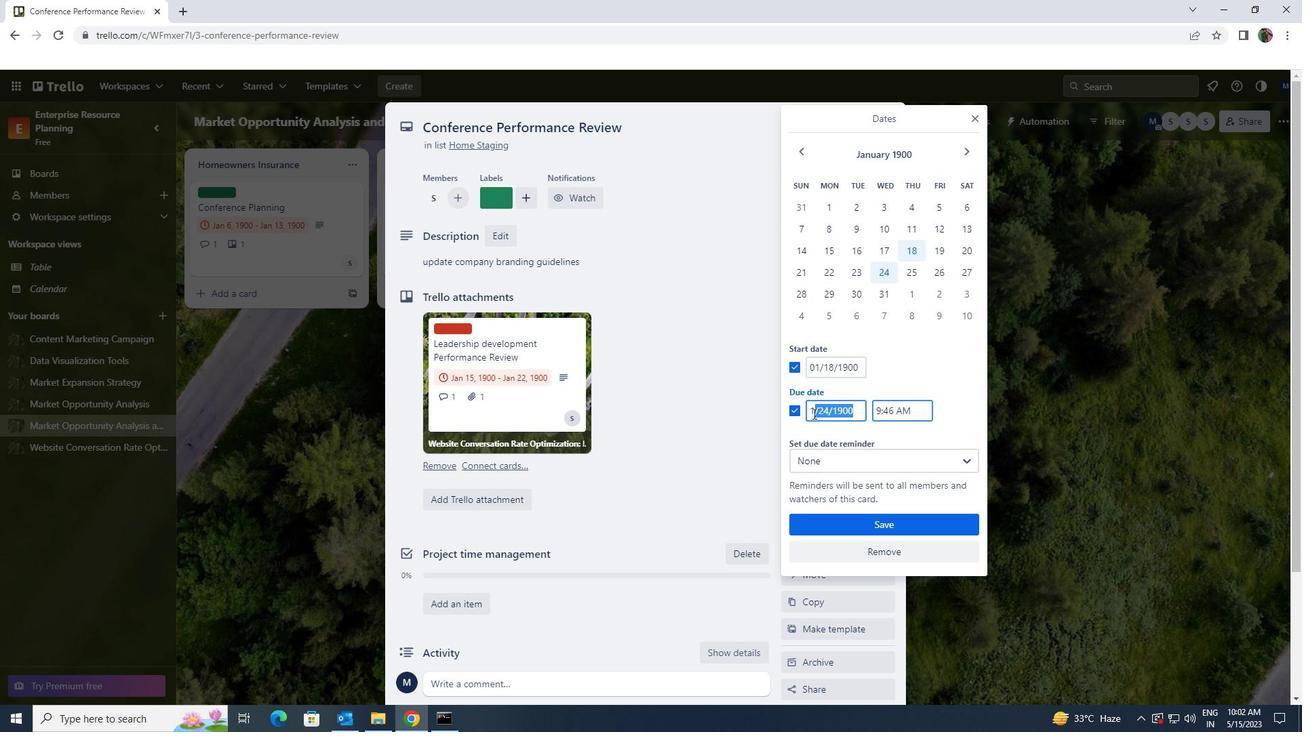 
Action: Key pressed 1/25/1900
Screenshot: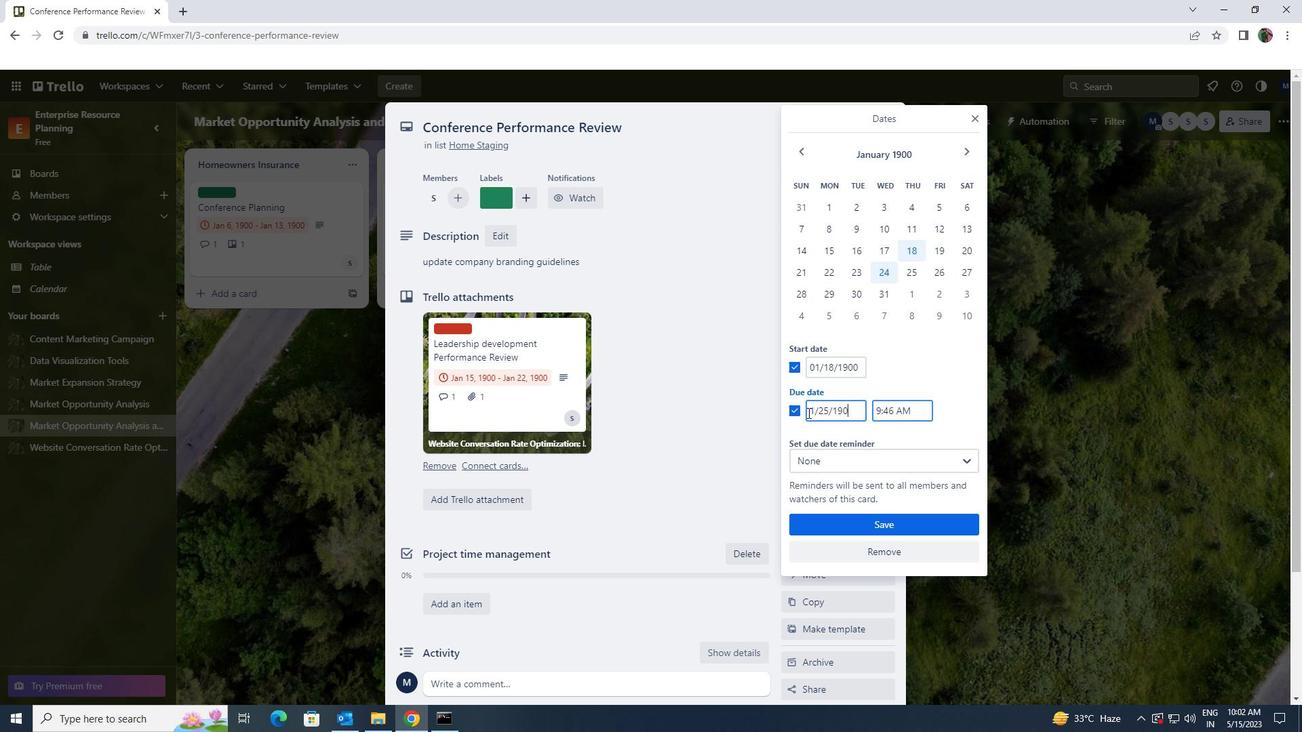 
Action: Mouse moved to (833, 520)
Screenshot: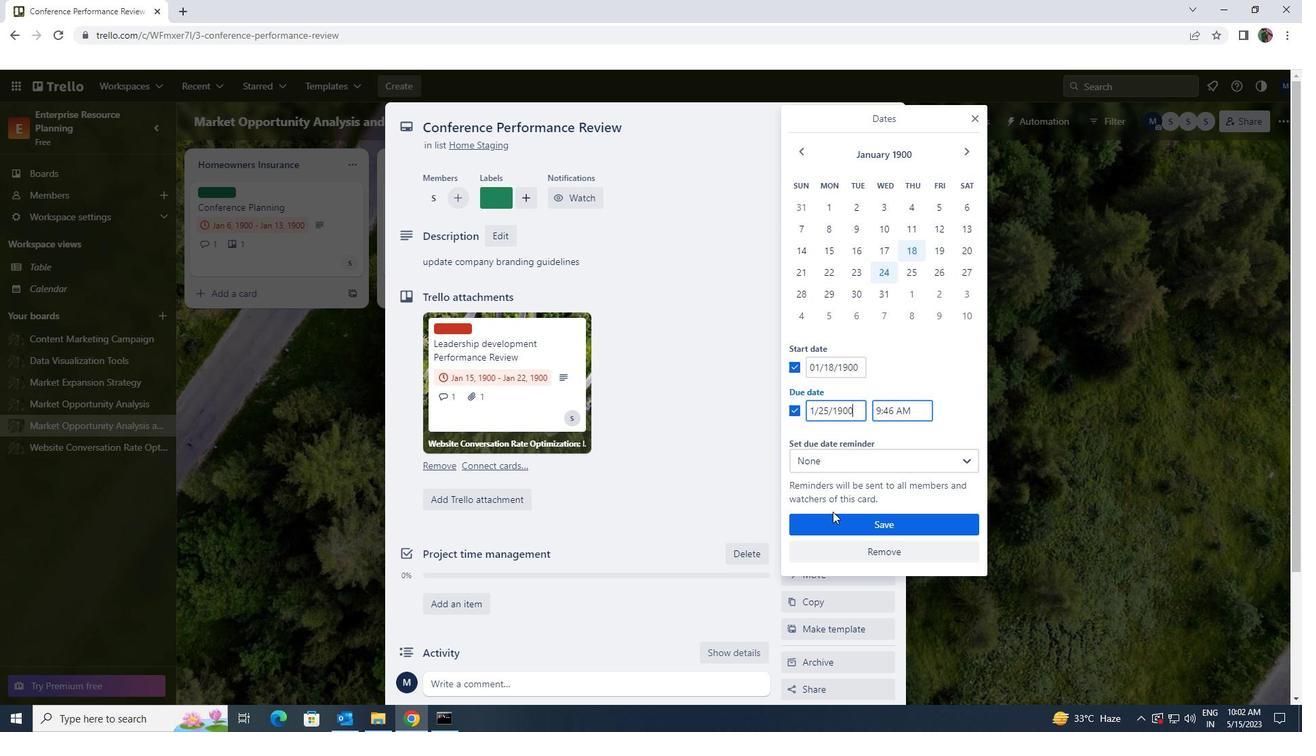 
Action: Mouse pressed left at (833, 520)
Screenshot: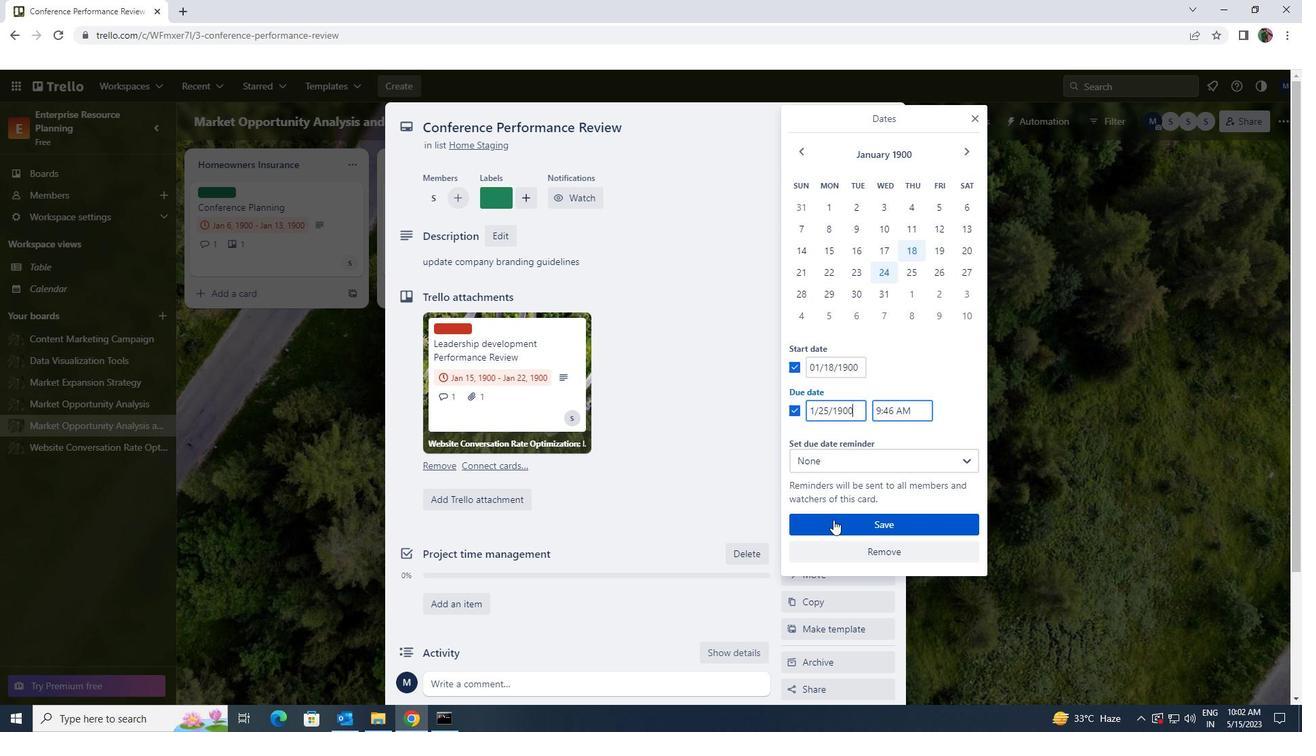 
